 Task: Create a due date automation trigger when advanced on, on the tuesday of the week before a card is due add fields with custom field "Resume" set to a number greater or equal to 1 and greater or equal to 10 at 11:00 AM.
Action: Mouse moved to (806, 255)
Screenshot: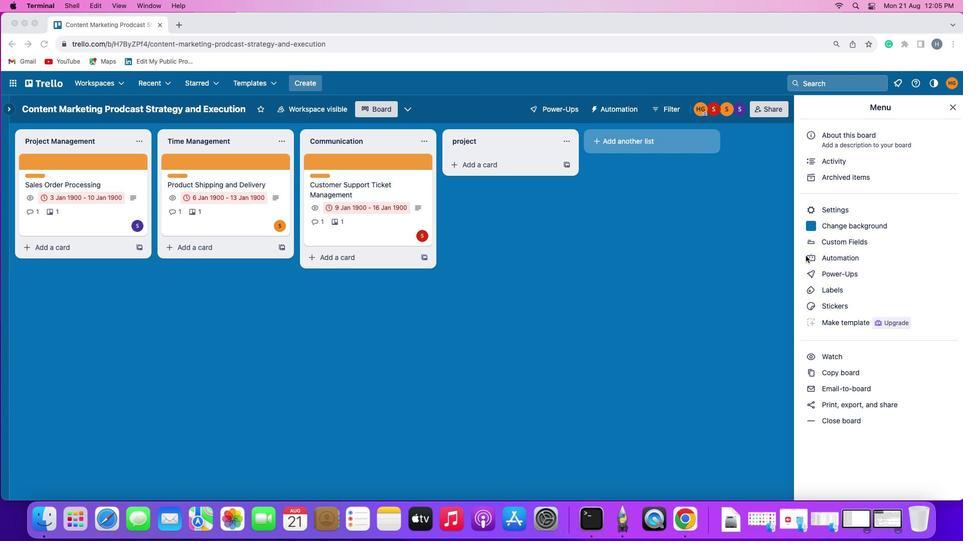 
Action: Mouse pressed left at (806, 255)
Screenshot: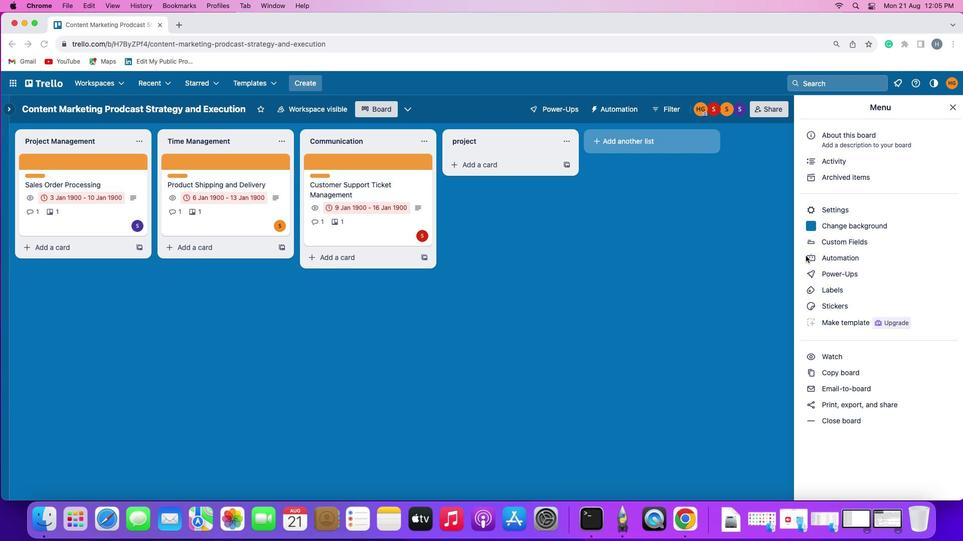 
Action: Mouse pressed left at (806, 255)
Screenshot: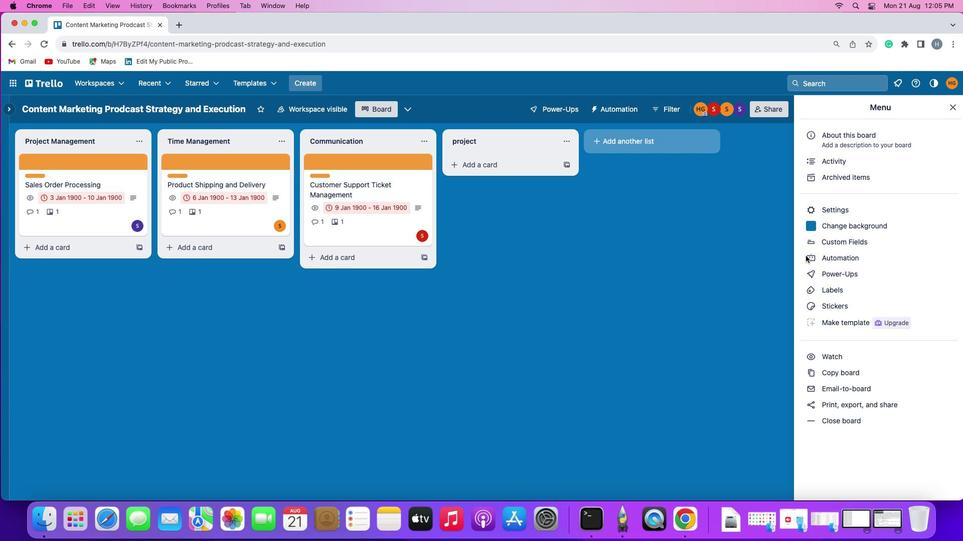 
Action: Mouse moved to (55, 241)
Screenshot: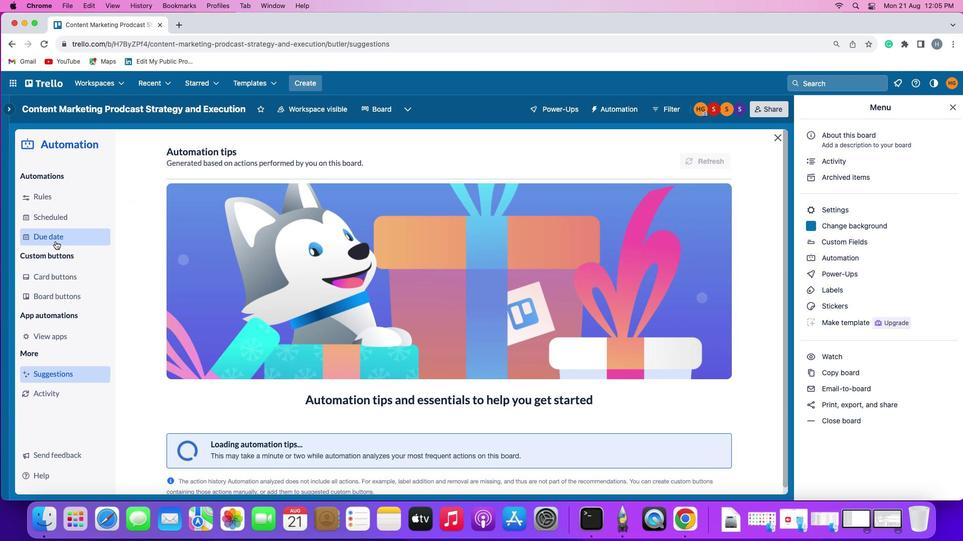 
Action: Mouse pressed left at (55, 241)
Screenshot: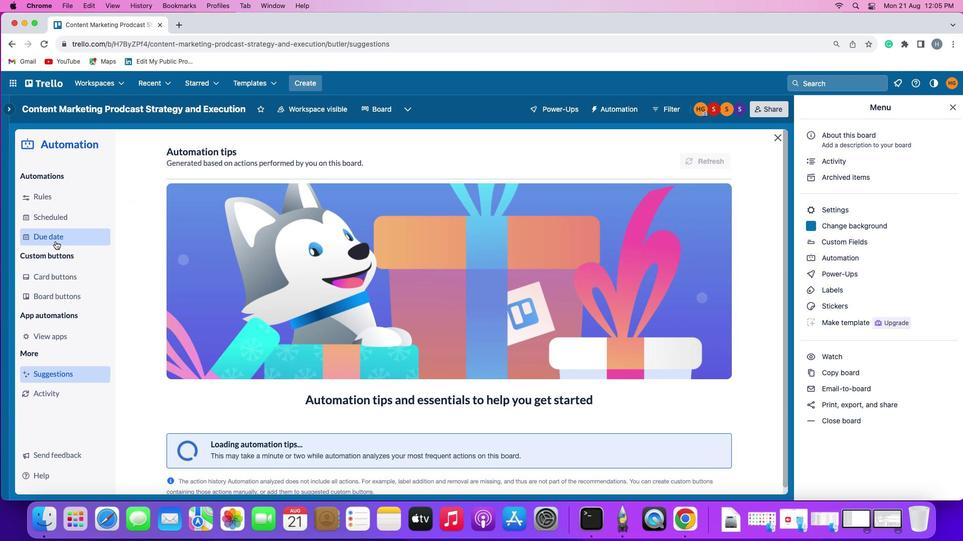 
Action: Mouse moved to (699, 151)
Screenshot: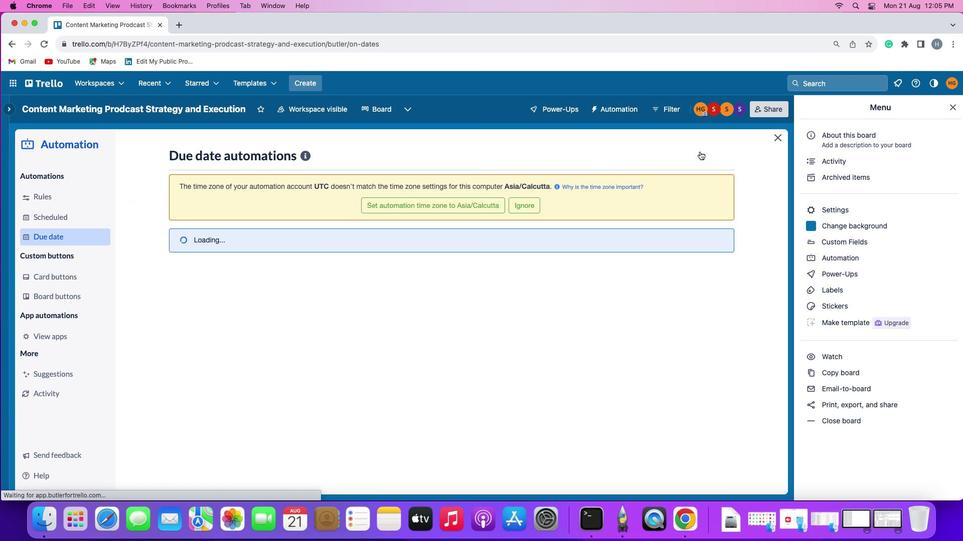
Action: Mouse pressed left at (699, 151)
Screenshot: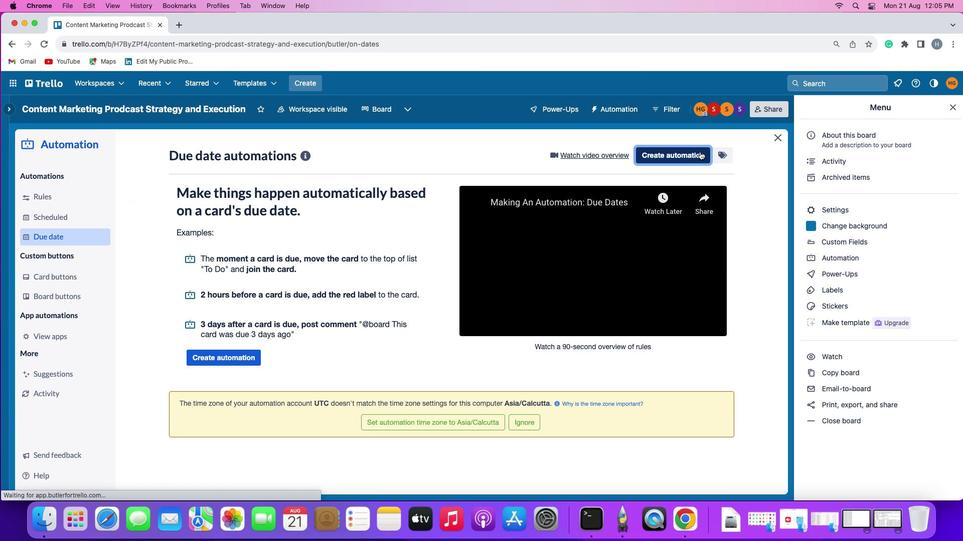 
Action: Mouse moved to (210, 247)
Screenshot: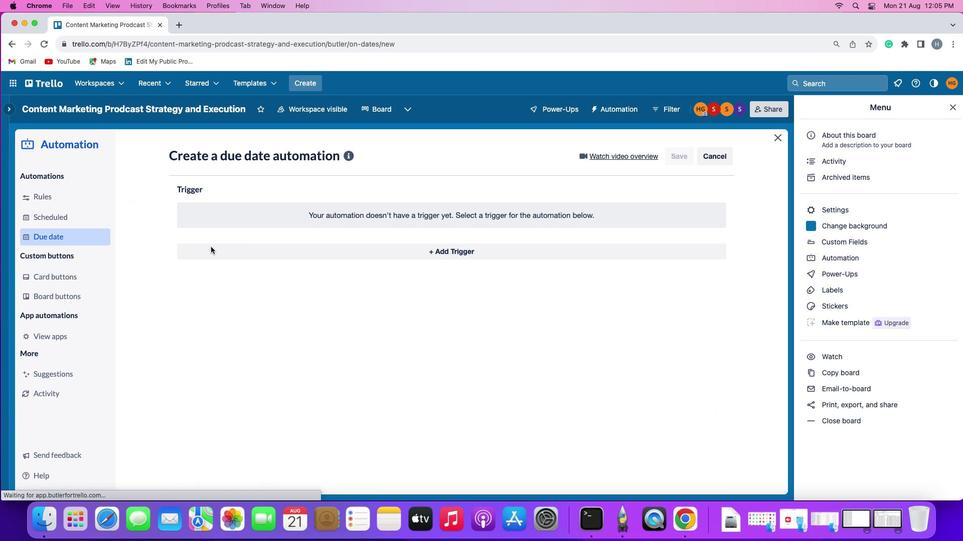 
Action: Mouse pressed left at (210, 247)
Screenshot: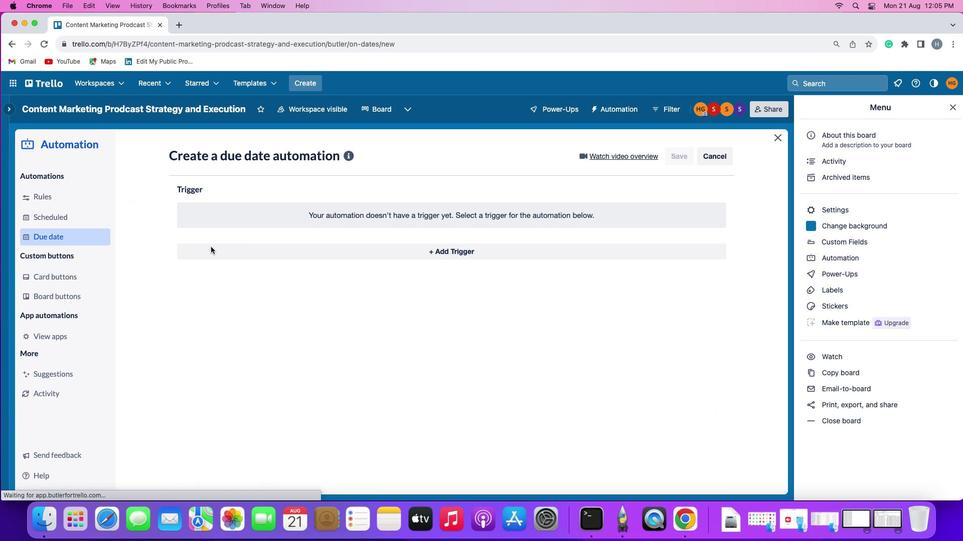 
Action: Mouse moved to (225, 429)
Screenshot: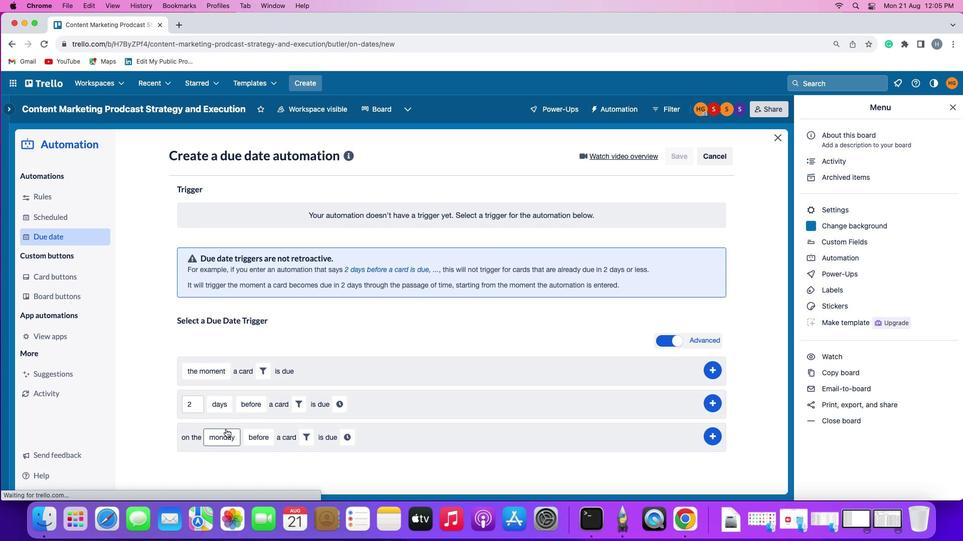 
Action: Mouse pressed left at (225, 429)
Screenshot: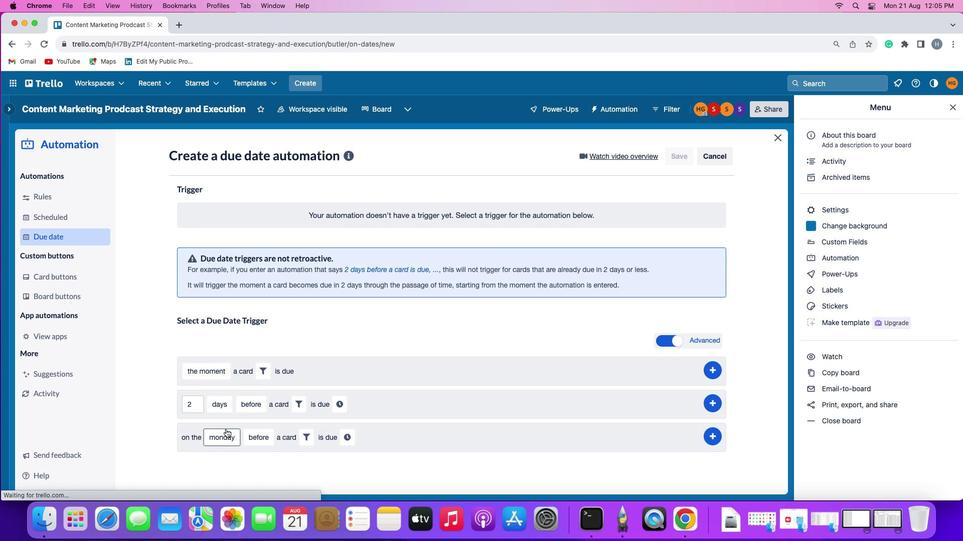 
Action: Mouse moved to (228, 322)
Screenshot: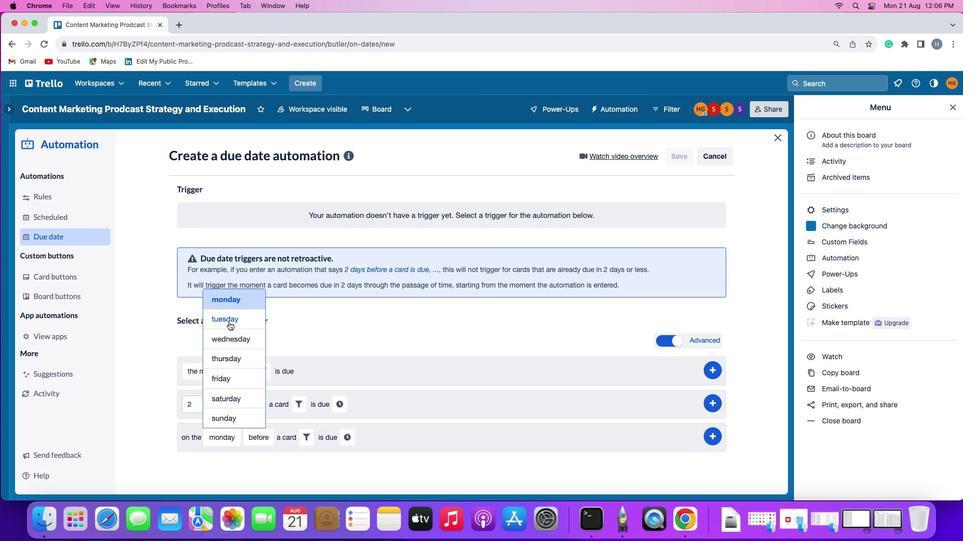 
Action: Mouse pressed left at (228, 322)
Screenshot: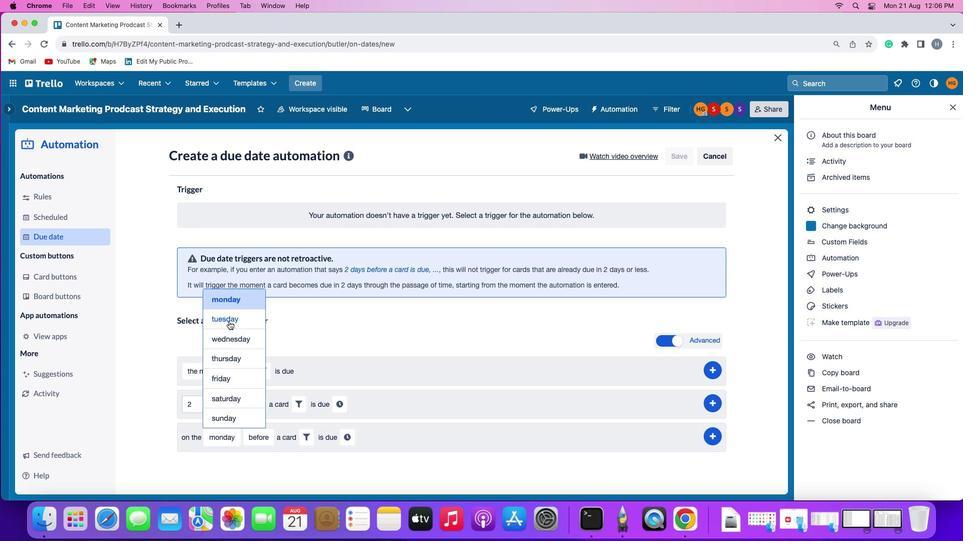 
Action: Mouse moved to (269, 442)
Screenshot: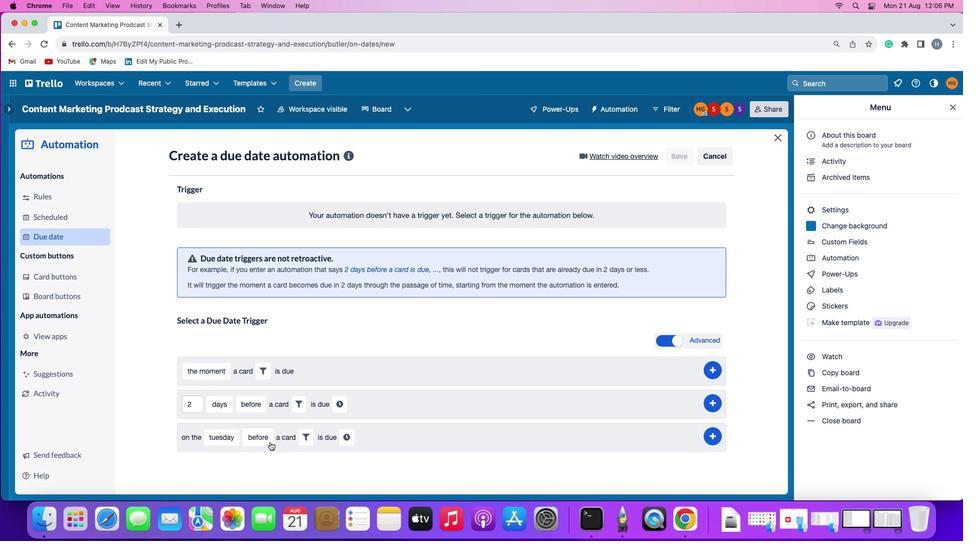 
Action: Mouse pressed left at (269, 442)
Screenshot: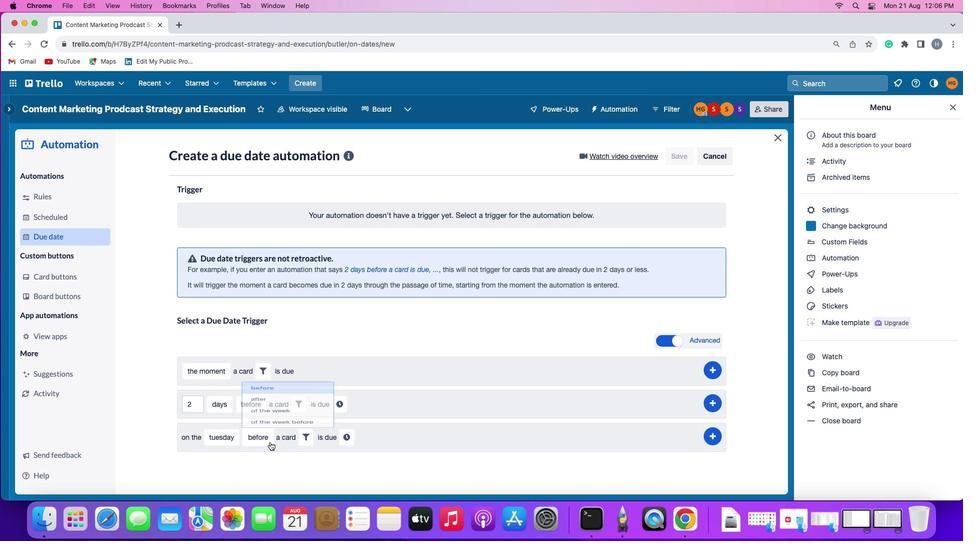 
Action: Mouse moved to (279, 415)
Screenshot: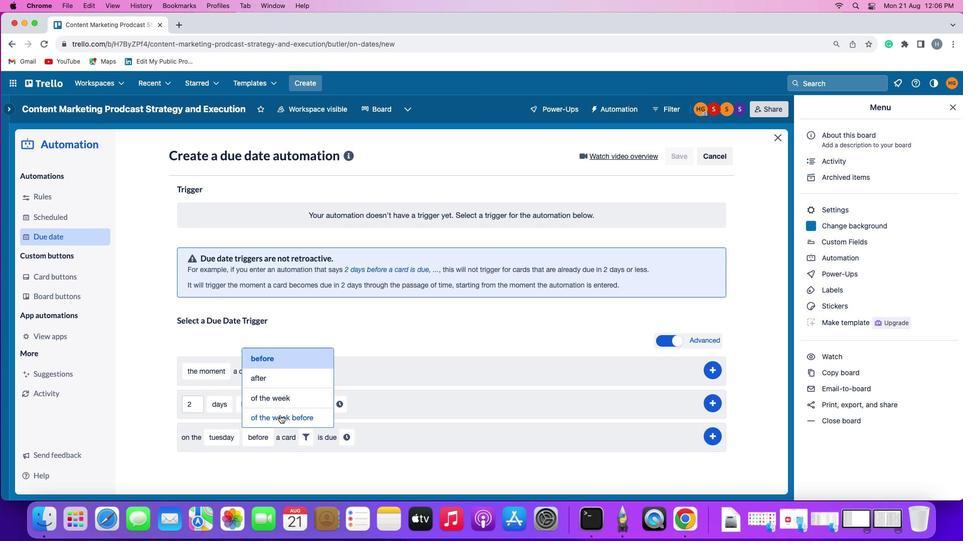 
Action: Mouse pressed left at (279, 415)
Screenshot: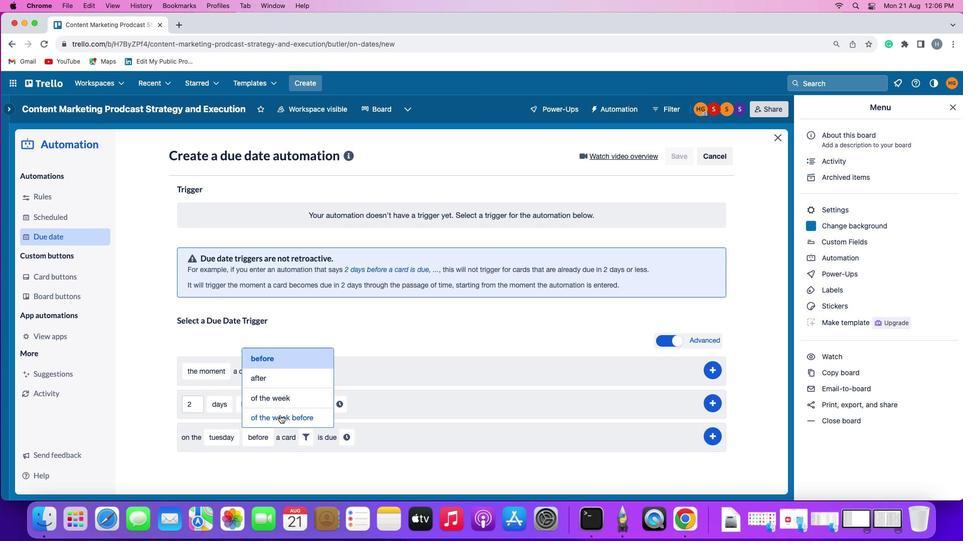 
Action: Mouse moved to (341, 439)
Screenshot: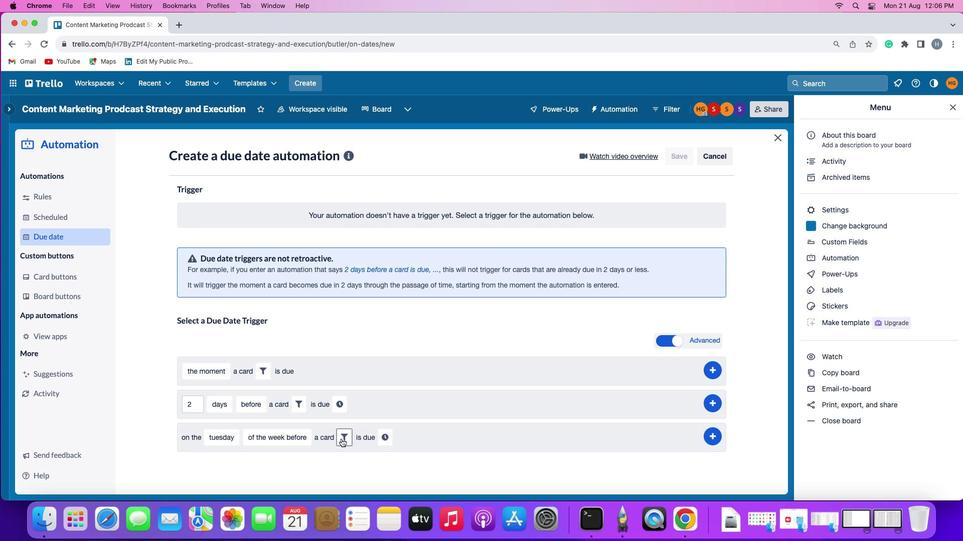 
Action: Mouse pressed left at (341, 439)
Screenshot: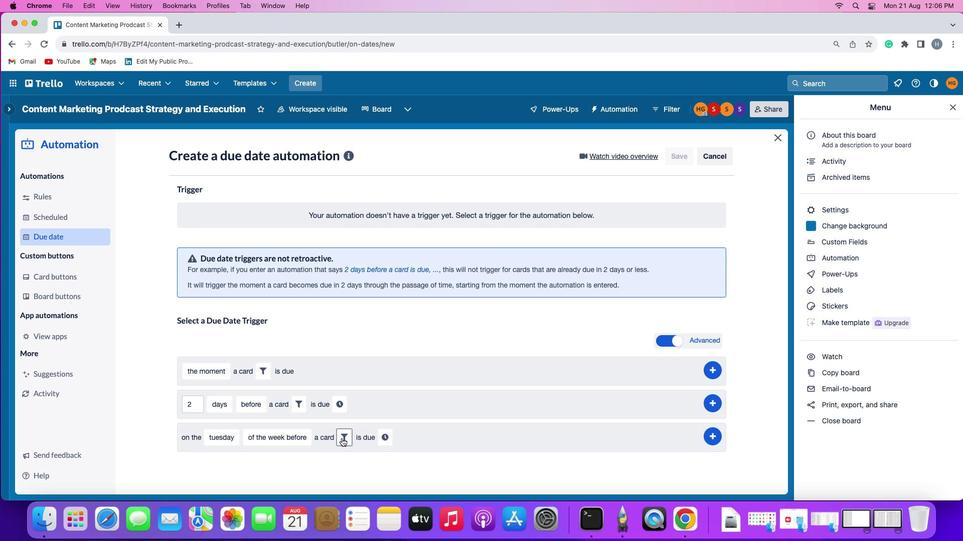 
Action: Mouse moved to (515, 467)
Screenshot: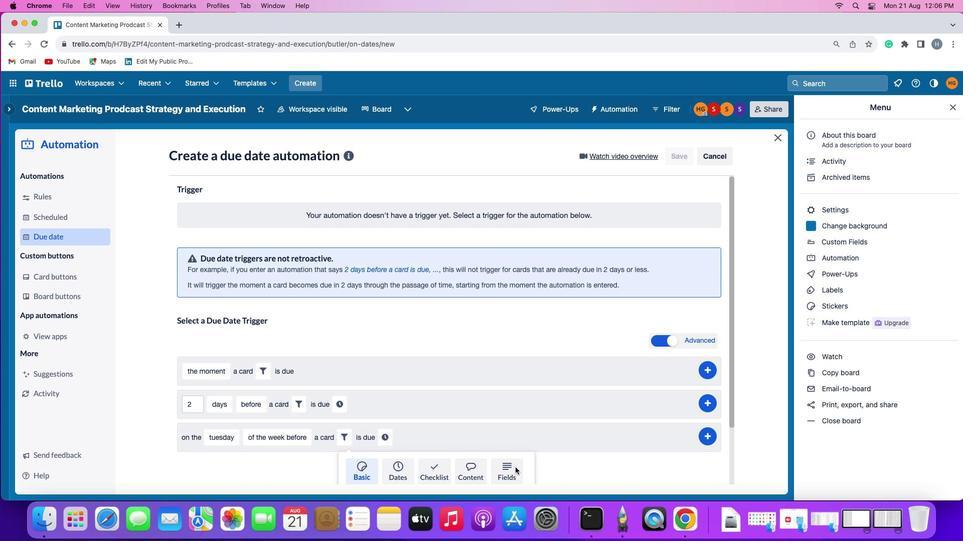 
Action: Mouse pressed left at (515, 467)
Screenshot: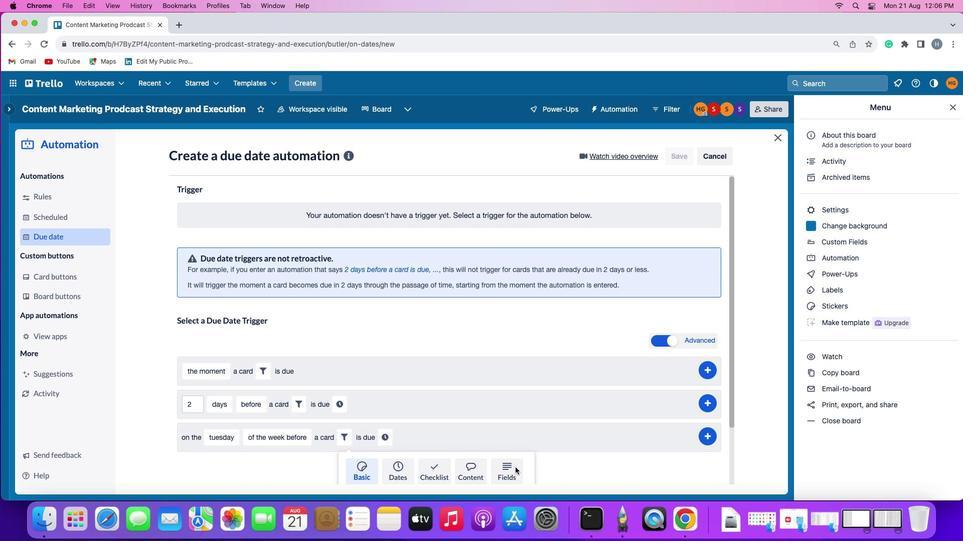 
Action: Mouse moved to (296, 447)
Screenshot: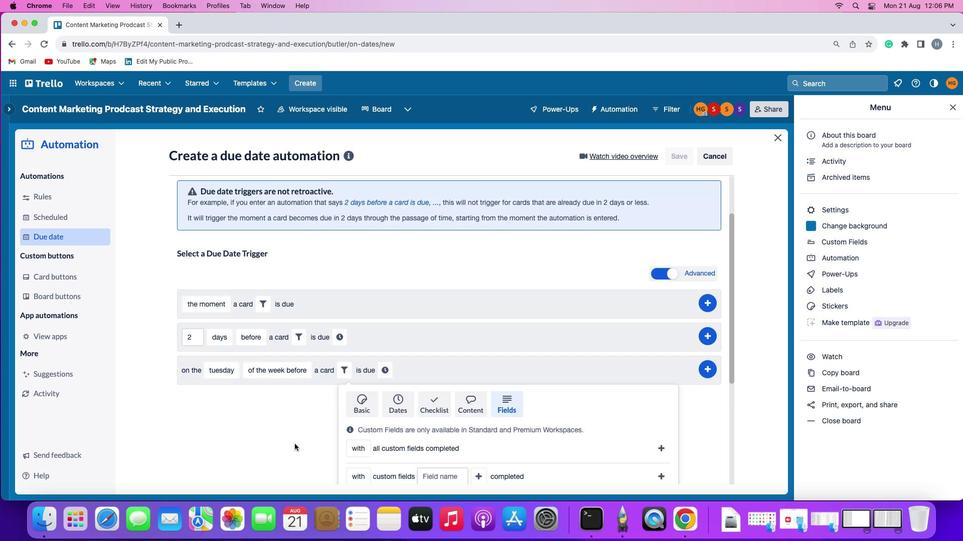 
Action: Mouse scrolled (296, 447) with delta (0, 0)
Screenshot: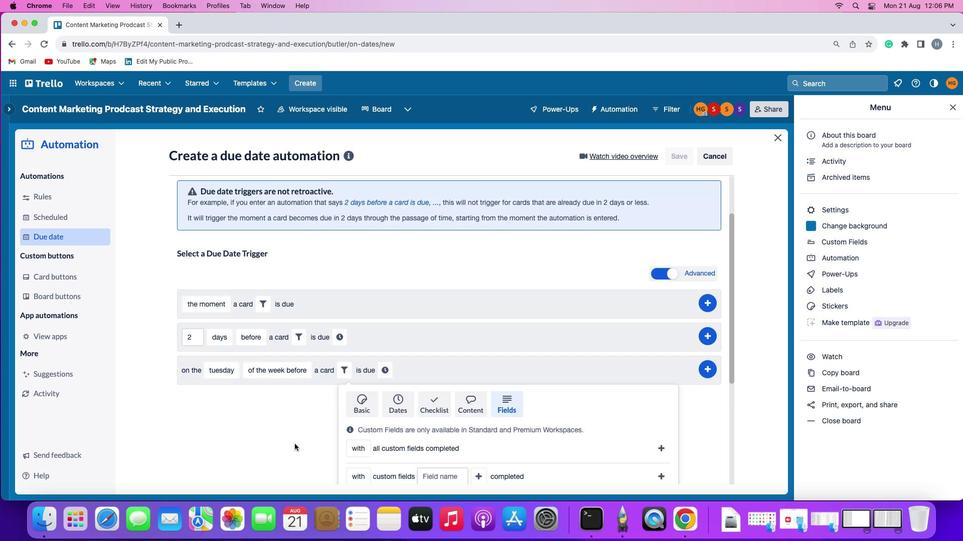 
Action: Mouse moved to (296, 447)
Screenshot: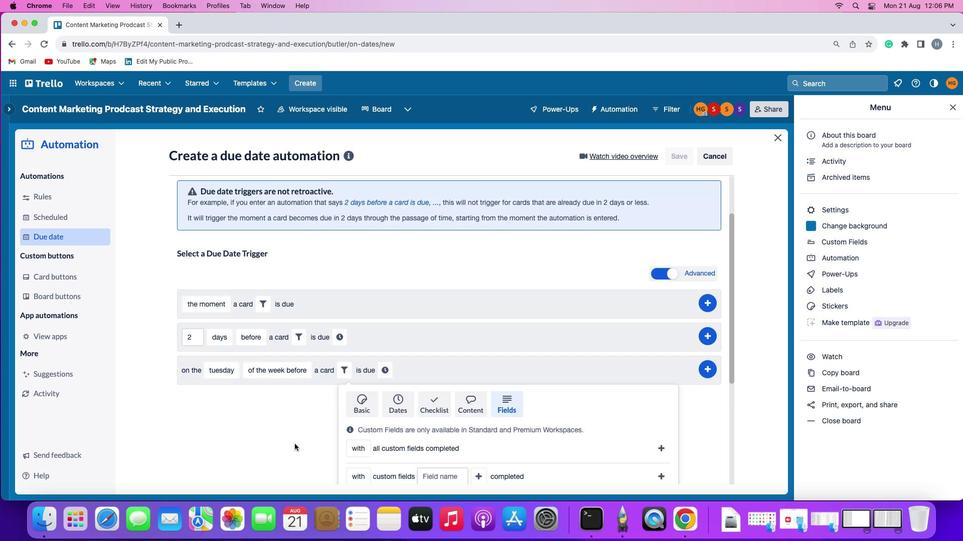 
Action: Mouse scrolled (296, 447) with delta (0, 0)
Screenshot: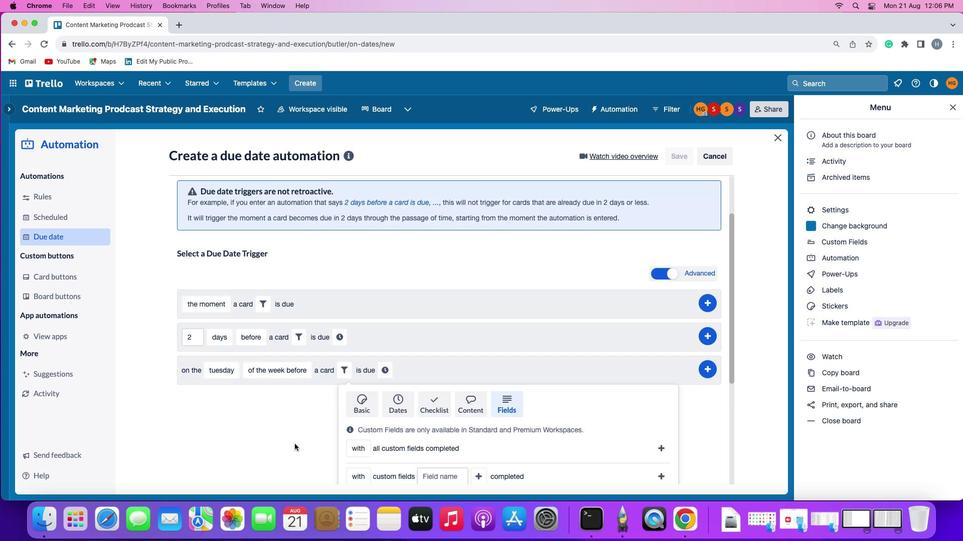 
Action: Mouse moved to (295, 446)
Screenshot: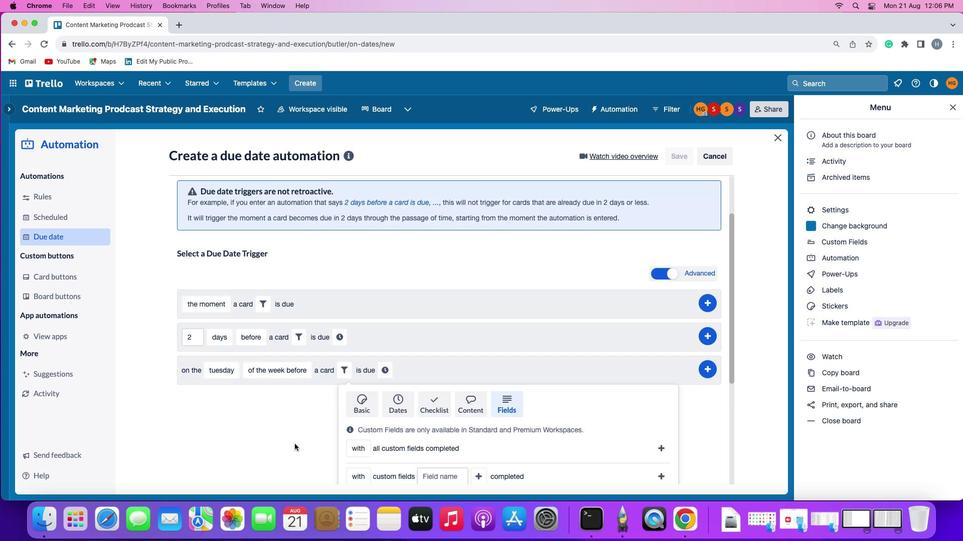 
Action: Mouse scrolled (295, 446) with delta (0, -2)
Screenshot: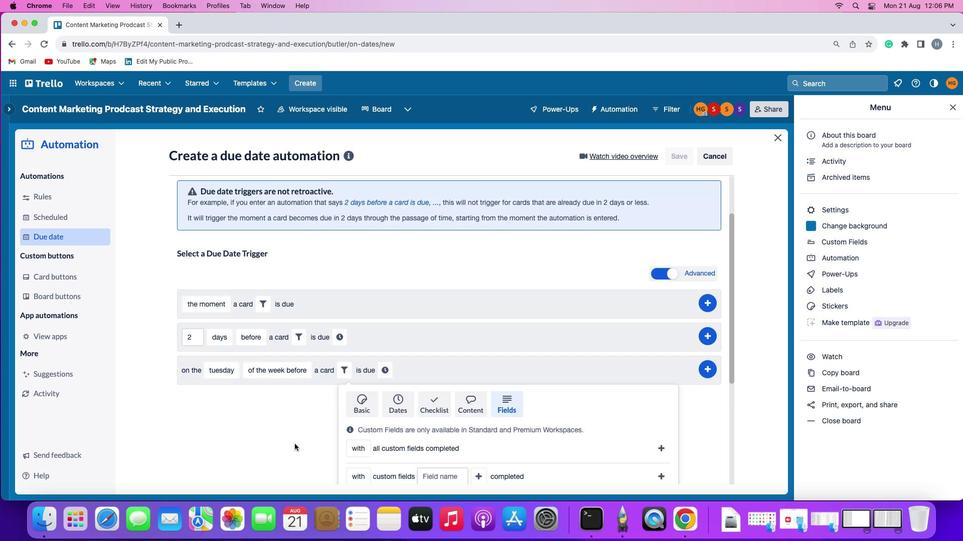 
Action: Mouse moved to (295, 446)
Screenshot: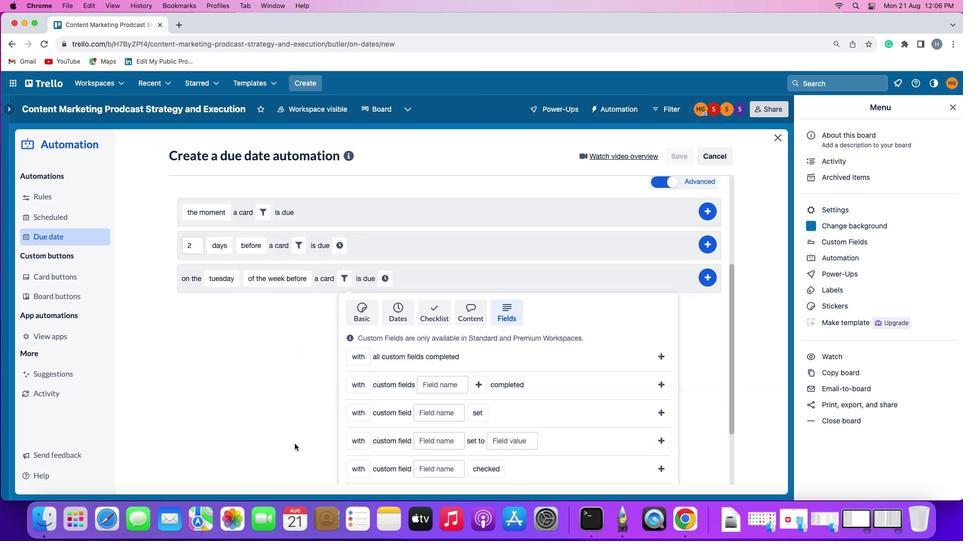 
Action: Mouse scrolled (295, 446) with delta (0, -2)
Screenshot: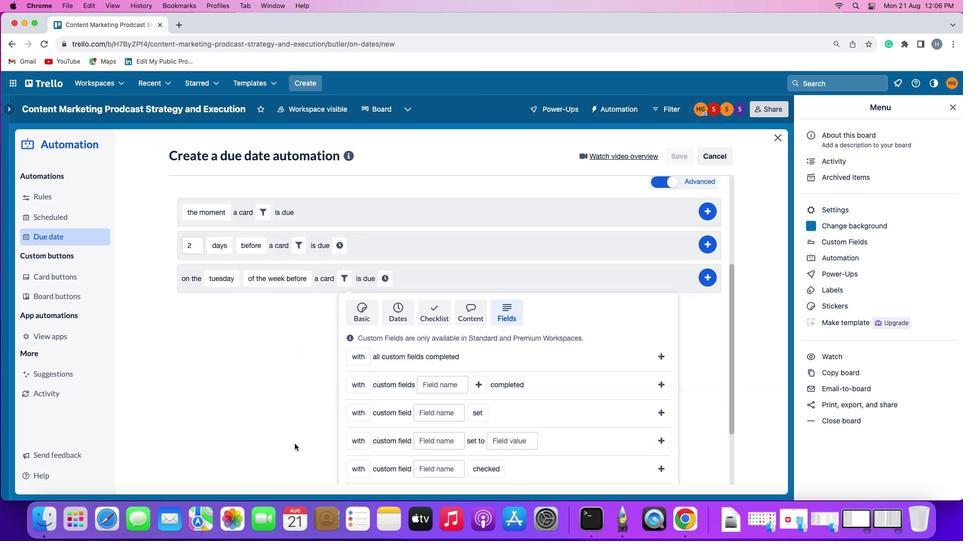 
Action: Mouse moved to (294, 445)
Screenshot: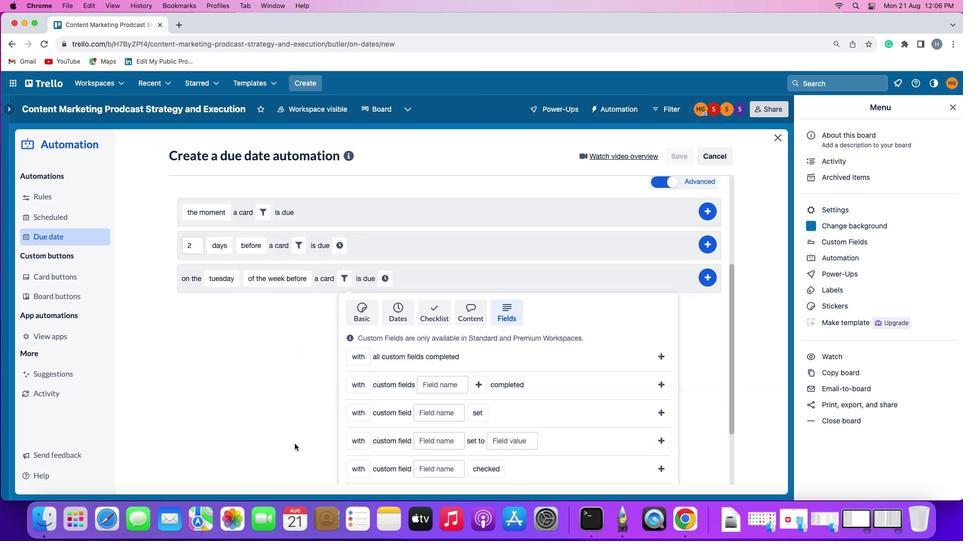 
Action: Mouse scrolled (294, 445) with delta (0, -3)
Screenshot: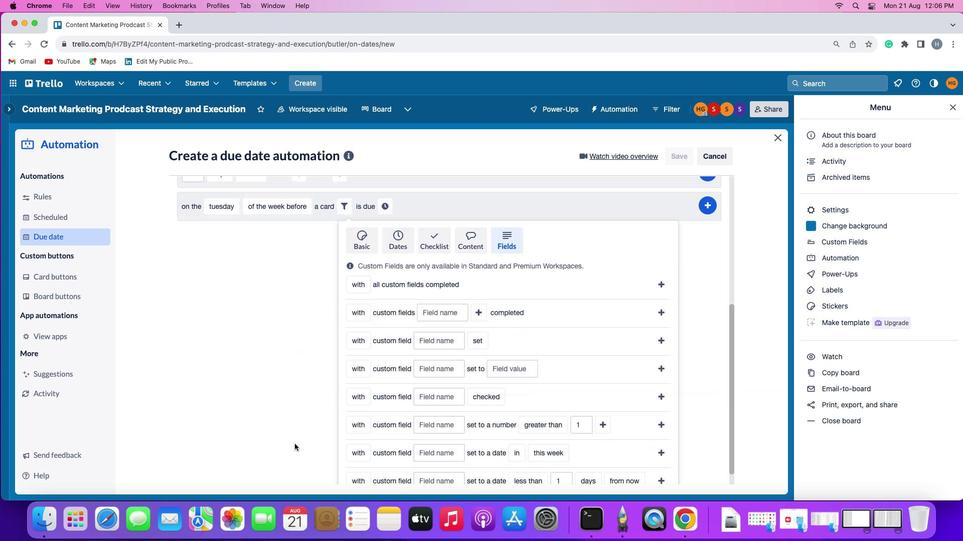 
Action: Mouse moved to (293, 443)
Screenshot: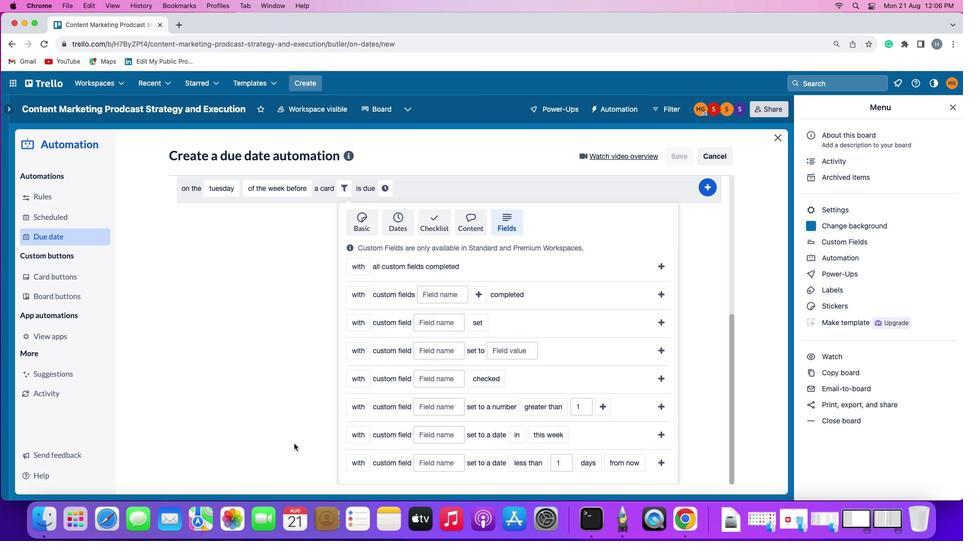 
Action: Mouse scrolled (293, 443) with delta (0, 0)
Screenshot: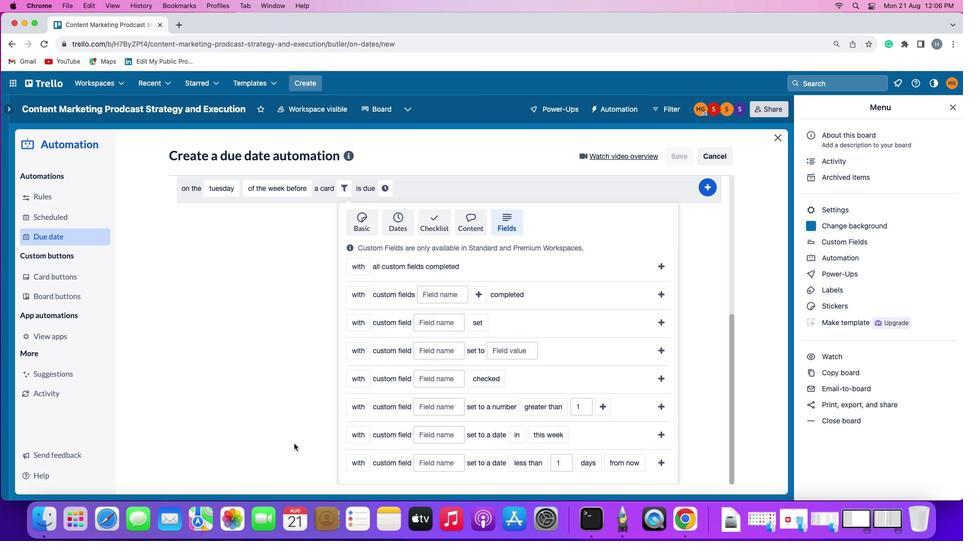
Action: Mouse moved to (293, 443)
Screenshot: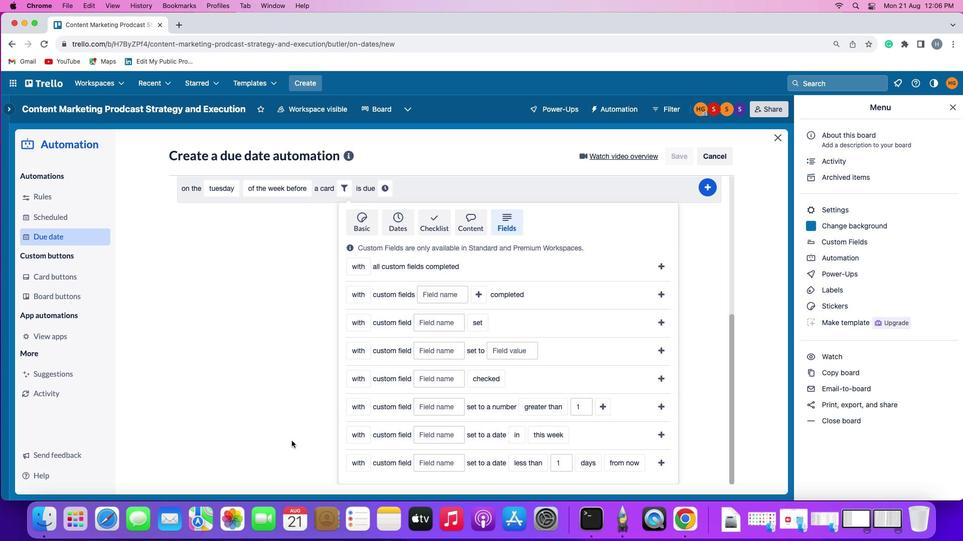 
Action: Mouse scrolled (293, 443) with delta (0, 0)
Screenshot: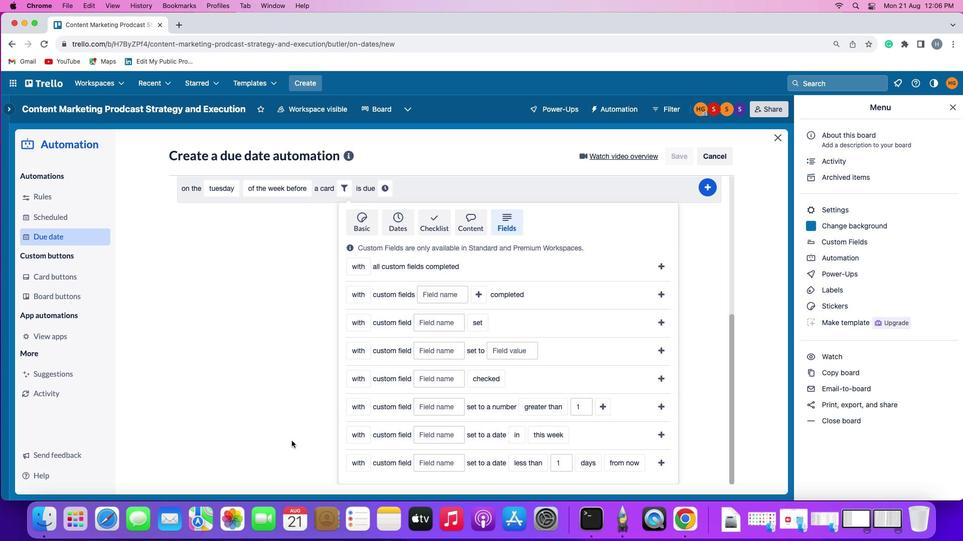 
Action: Mouse scrolled (293, 443) with delta (0, -1)
Screenshot: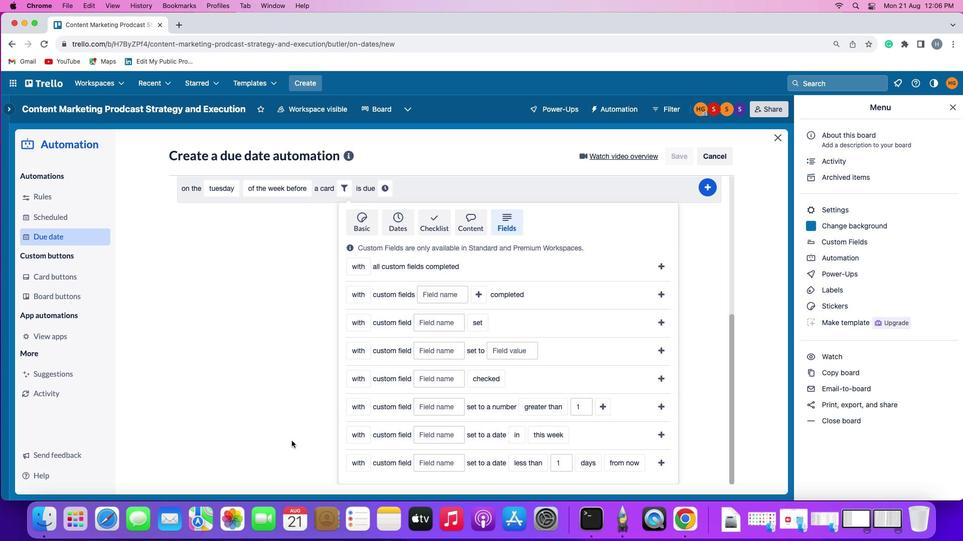 
Action: Mouse scrolled (293, 443) with delta (0, -2)
Screenshot: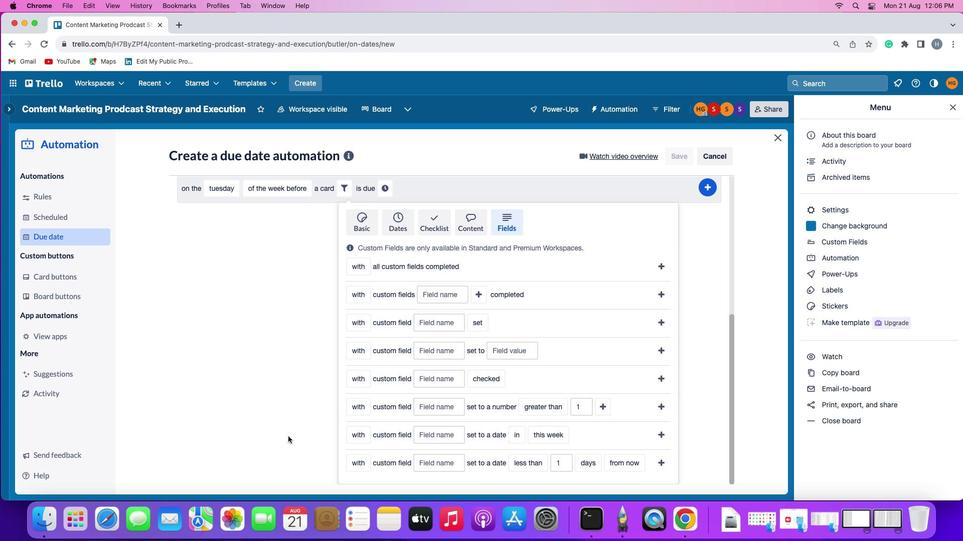 
Action: Mouse scrolled (293, 443) with delta (0, -3)
Screenshot: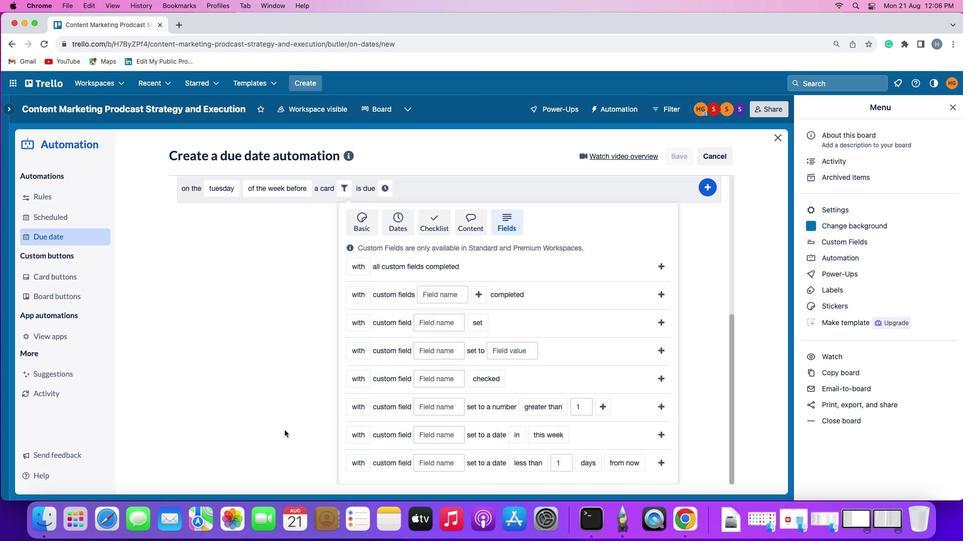 
Action: Mouse moved to (435, 403)
Screenshot: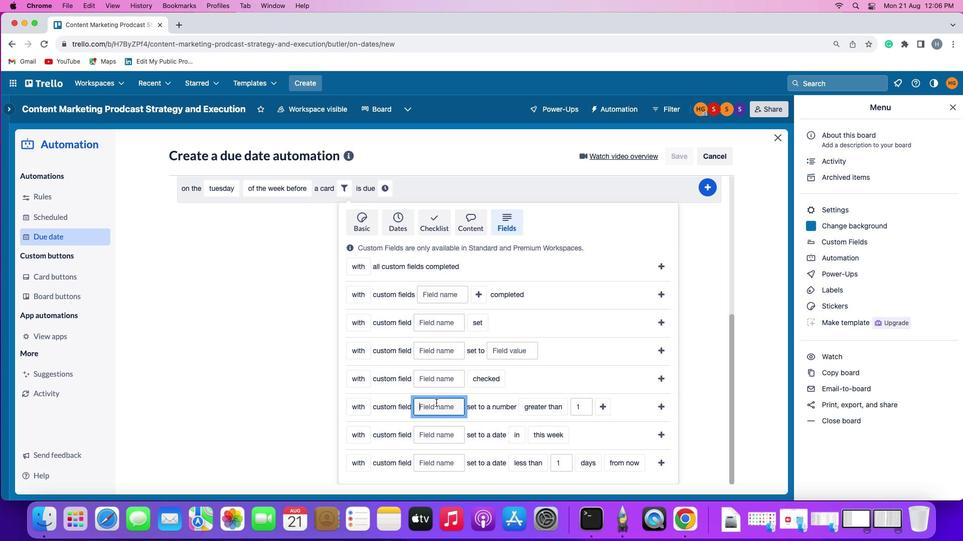 
Action: Mouse pressed left at (435, 403)
Screenshot: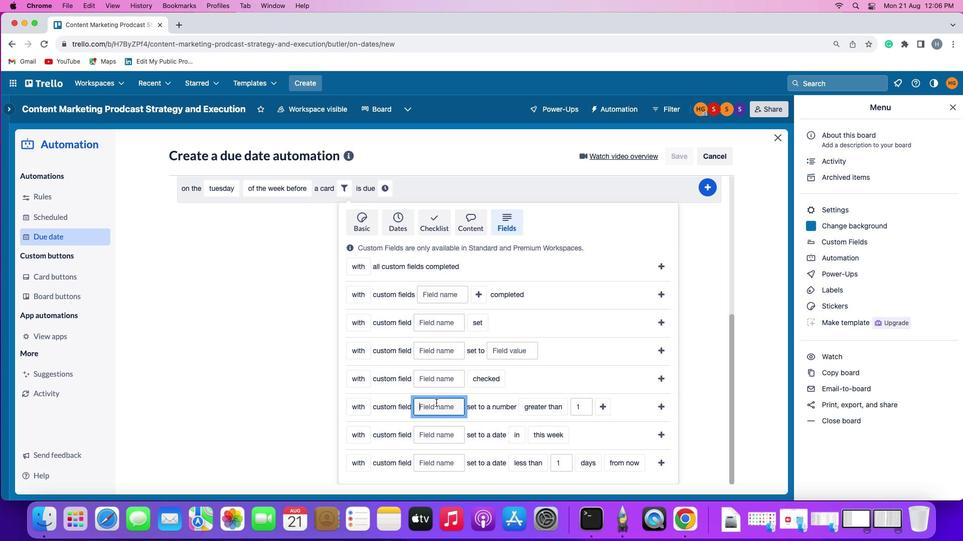 
Action: Mouse moved to (436, 402)
Screenshot: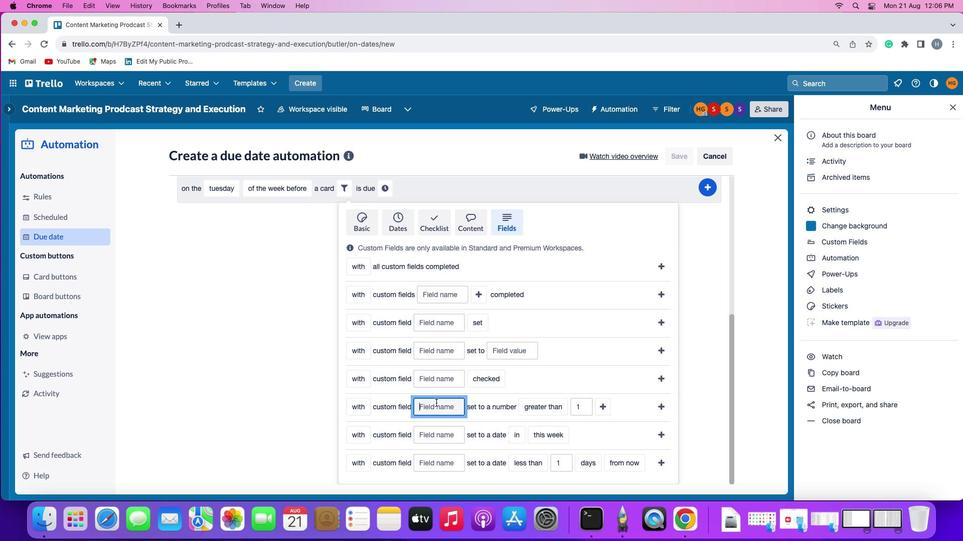 
Action: Key pressed Key.shift'R''e''s''u''m''e'
Screenshot: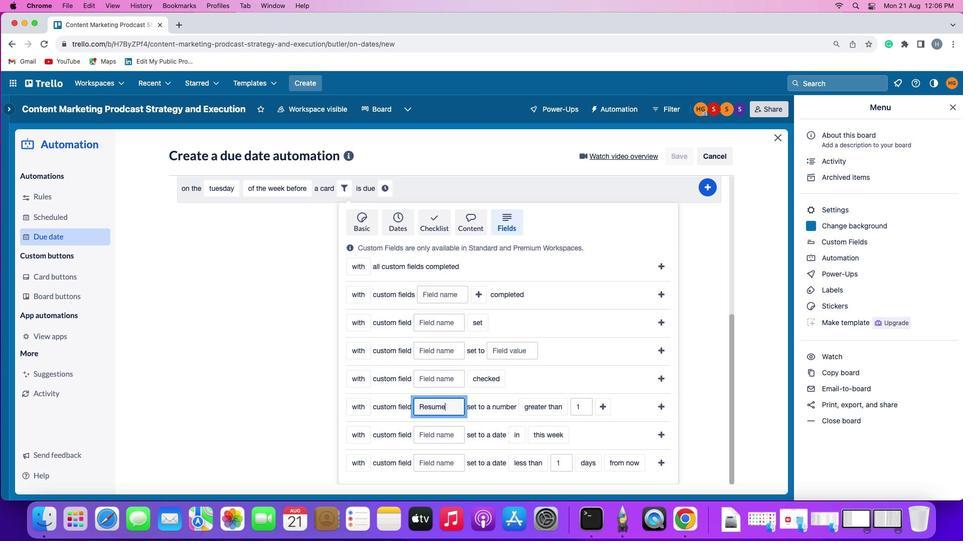 
Action: Mouse moved to (535, 404)
Screenshot: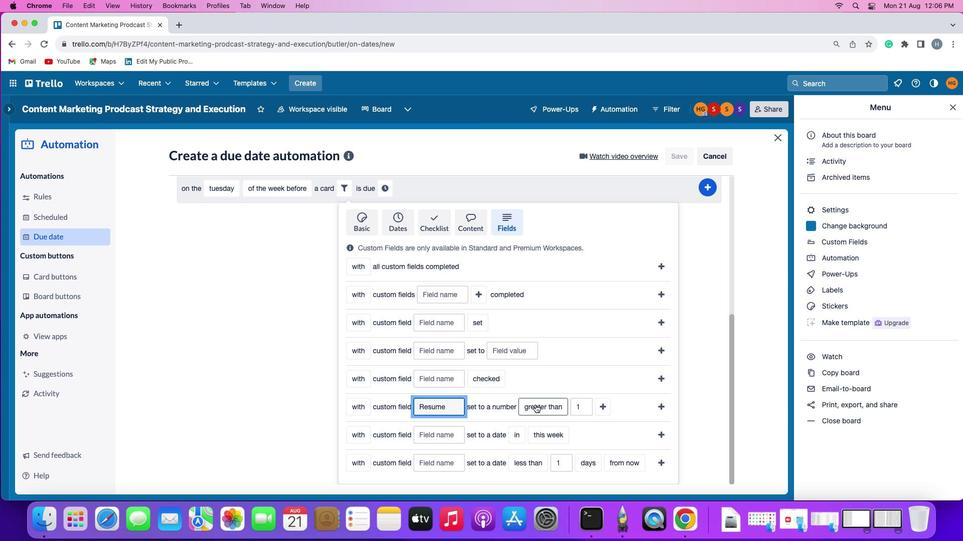 
Action: Mouse pressed left at (535, 404)
Screenshot: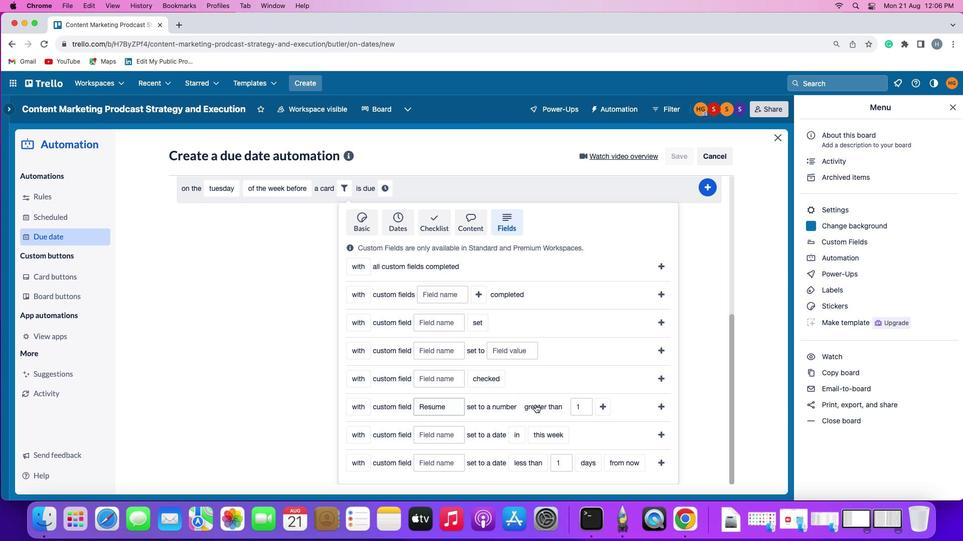 
Action: Mouse moved to (544, 350)
Screenshot: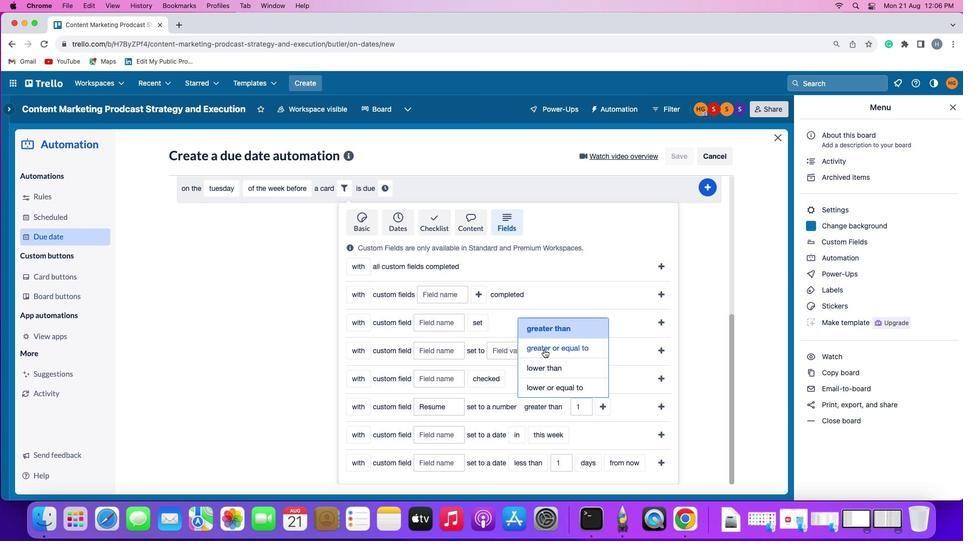 
Action: Mouse pressed left at (544, 350)
Screenshot: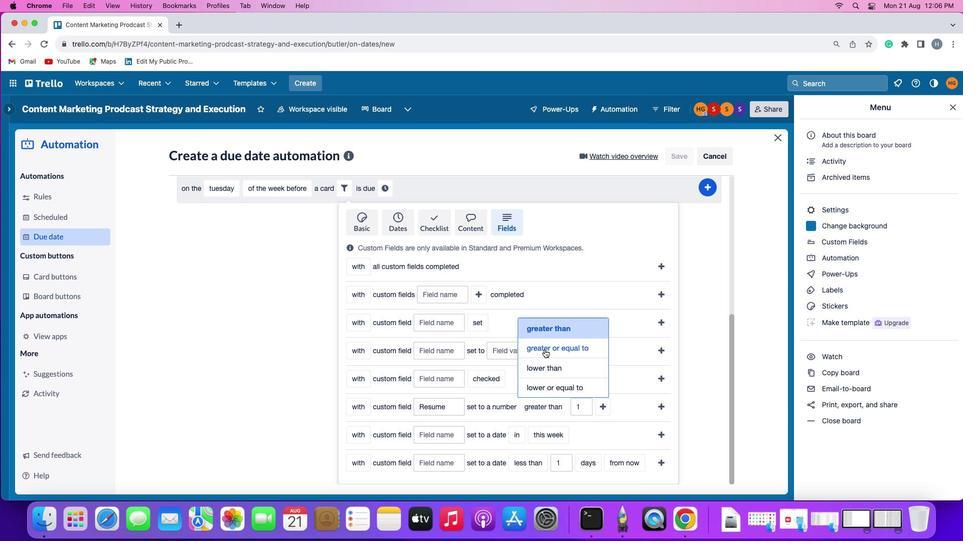 
Action: Mouse moved to (627, 404)
Screenshot: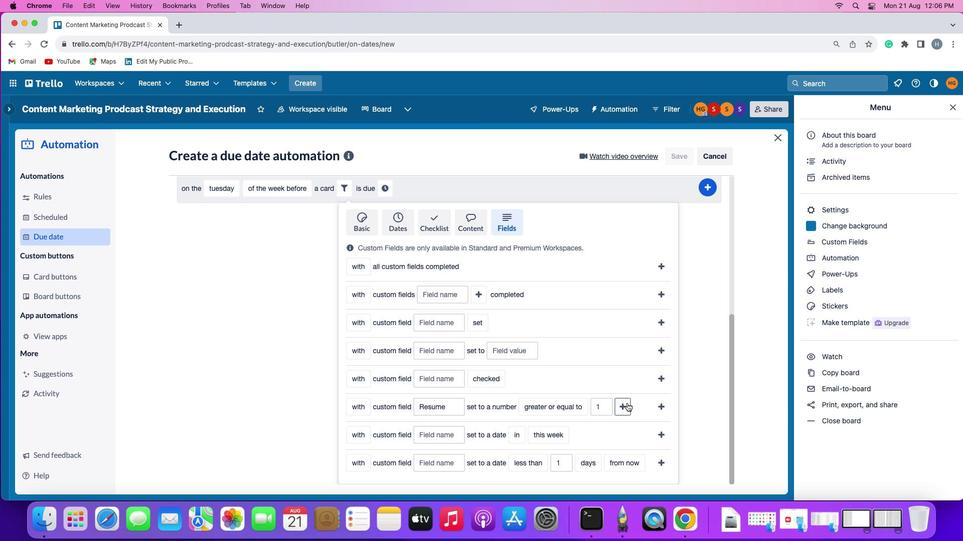 
Action: Mouse pressed left at (627, 404)
Screenshot: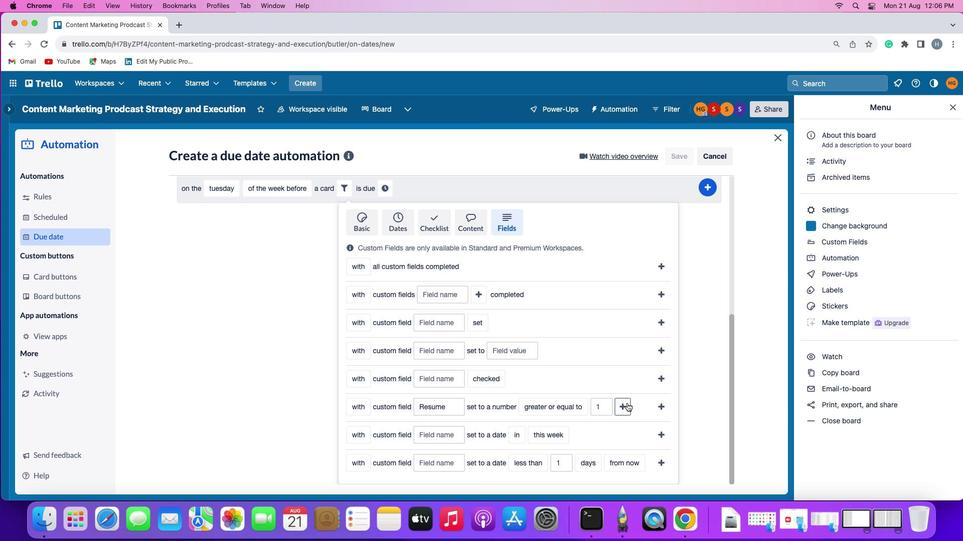 
Action: Mouse moved to (390, 426)
Screenshot: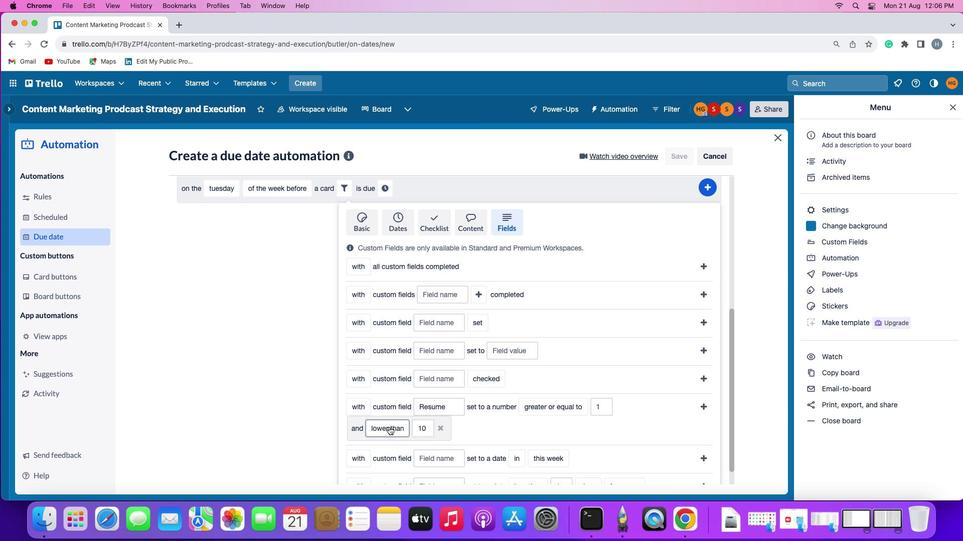 
Action: Mouse pressed left at (390, 426)
Screenshot: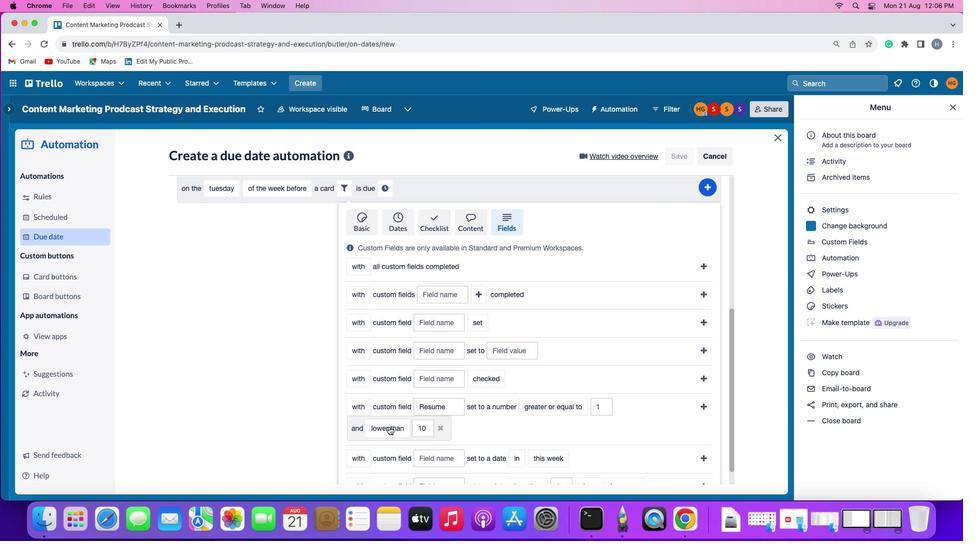 
Action: Mouse moved to (393, 408)
Screenshot: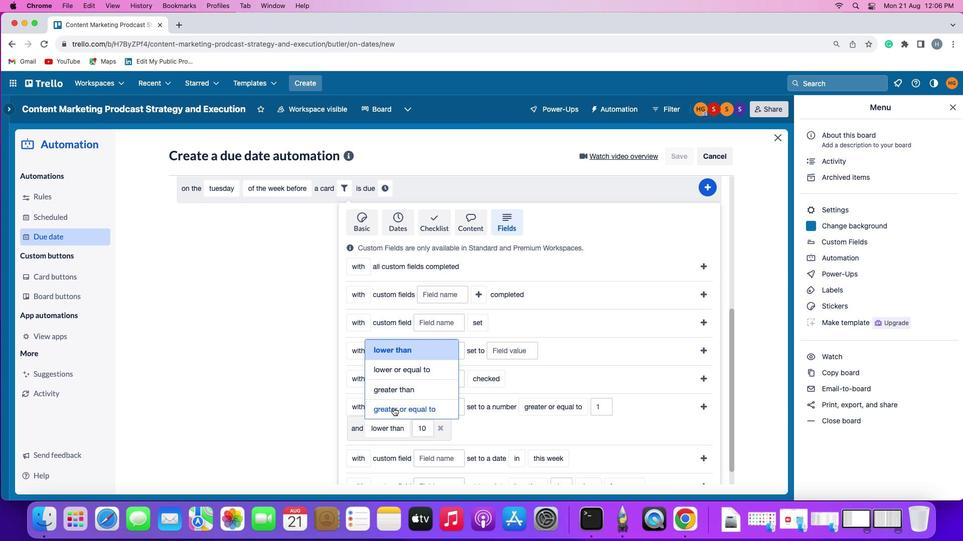 
Action: Mouse pressed left at (393, 408)
Screenshot: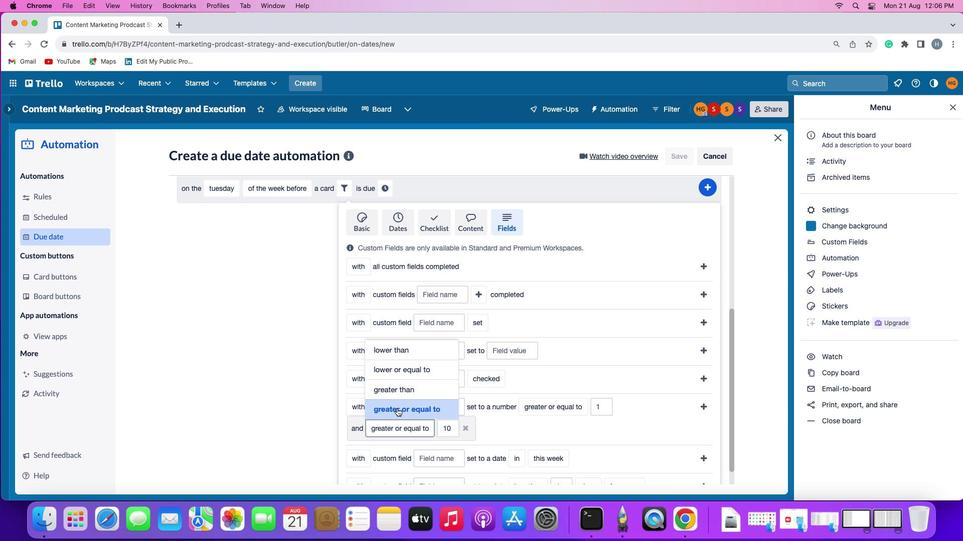 
Action: Mouse moved to (699, 405)
Screenshot: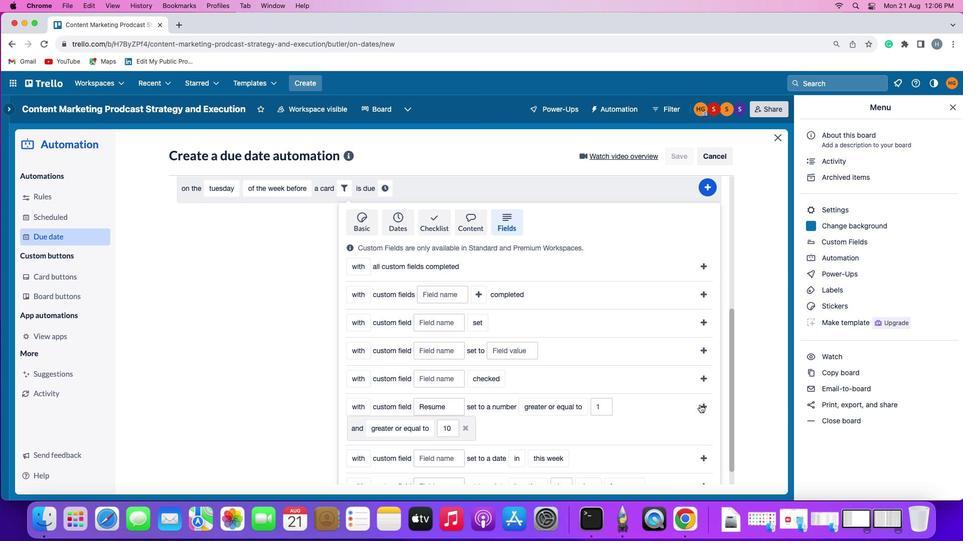 
Action: Mouse pressed left at (699, 405)
Screenshot: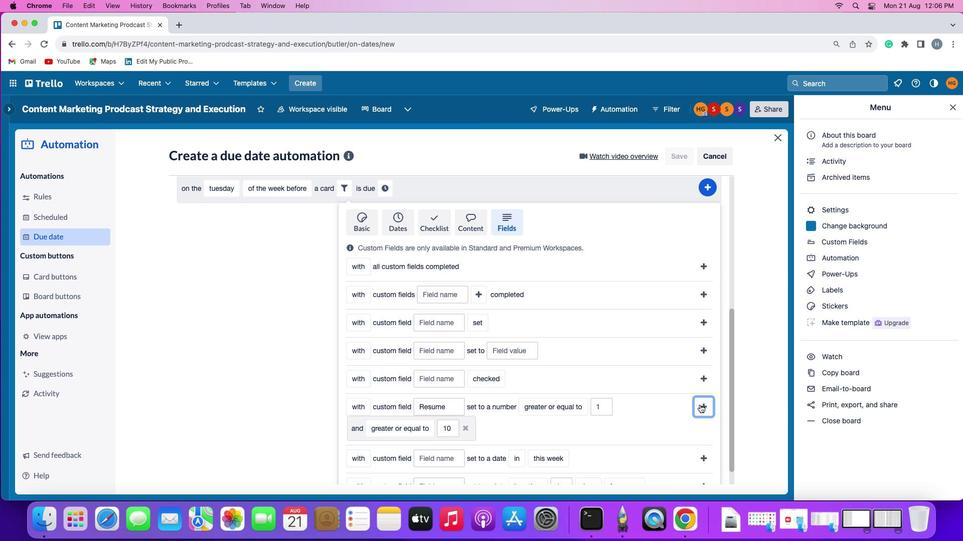 
Action: Mouse moved to (185, 455)
Screenshot: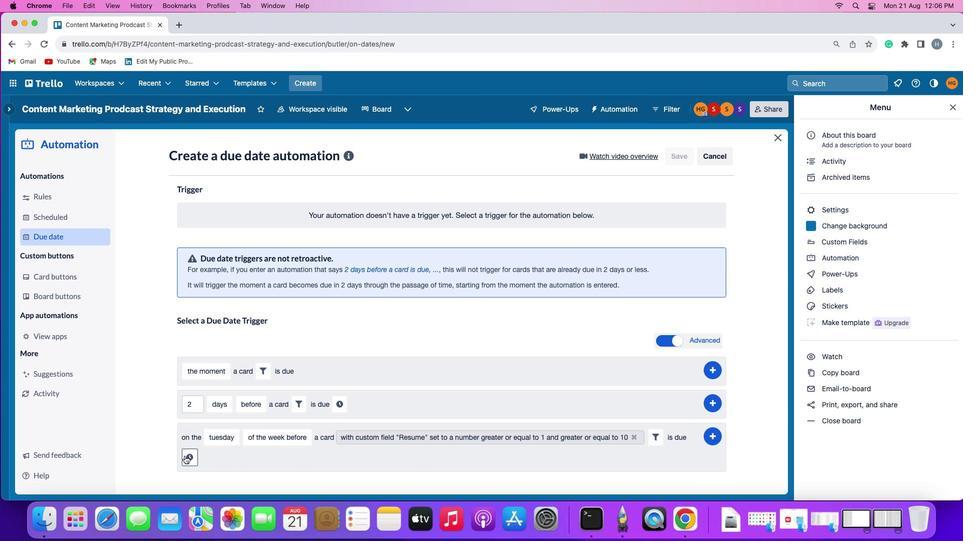 
Action: Mouse pressed left at (185, 455)
Screenshot: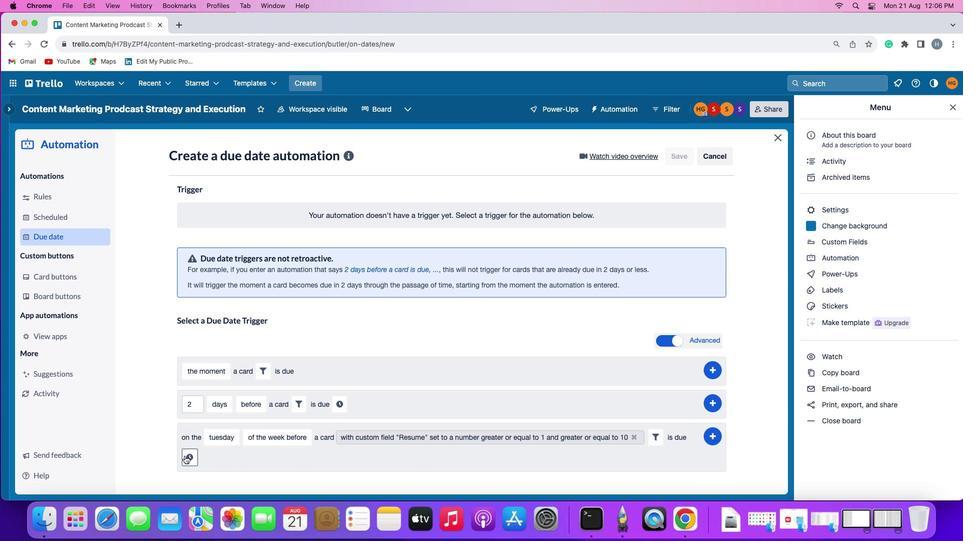 
Action: Mouse moved to (216, 460)
Screenshot: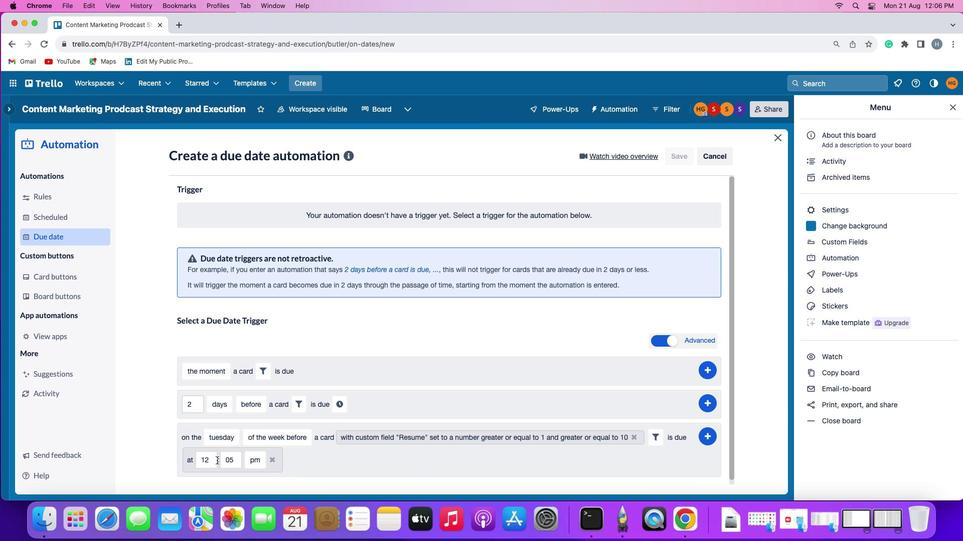 
Action: Mouse pressed left at (216, 460)
Screenshot: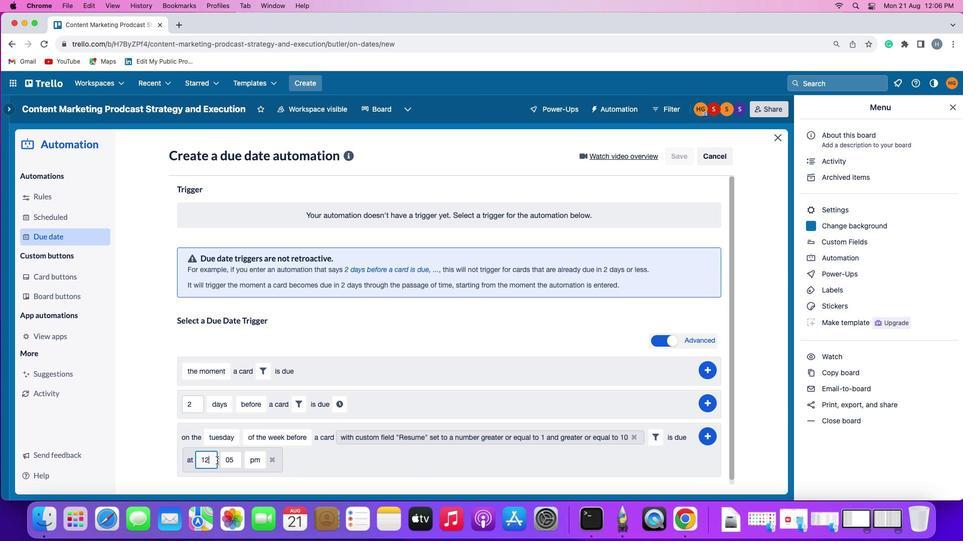 
Action: Key pressed Key.backspace'1'
Screenshot: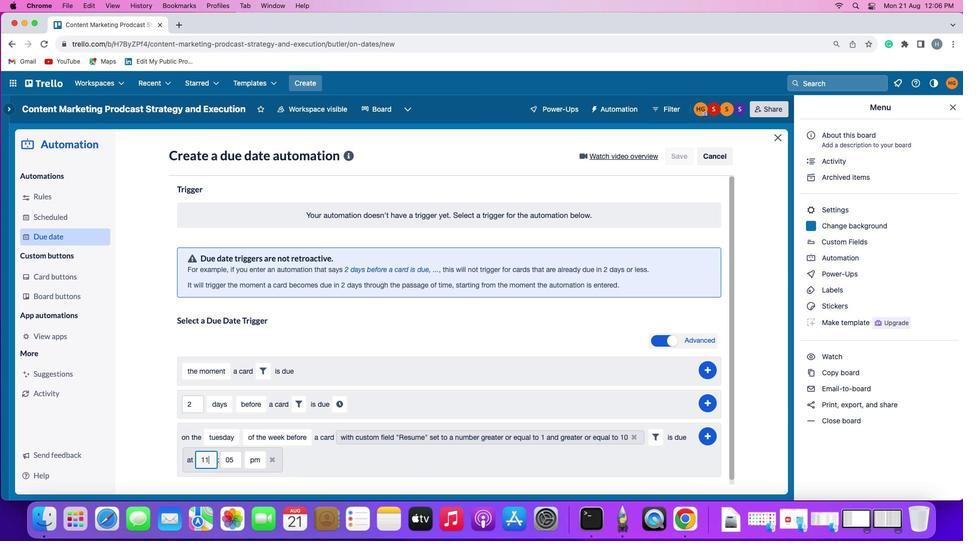 
Action: Mouse moved to (231, 458)
Screenshot: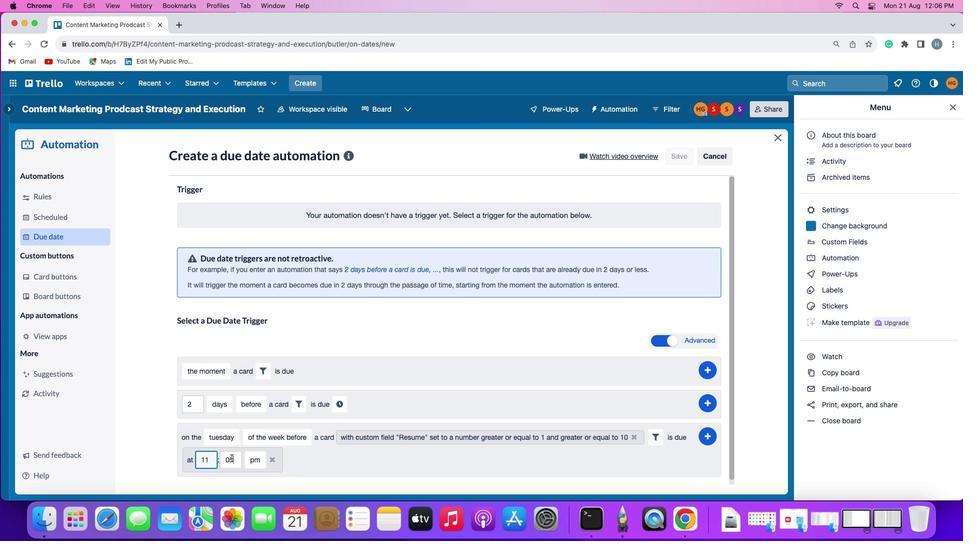 
Action: Mouse pressed left at (231, 458)
Screenshot: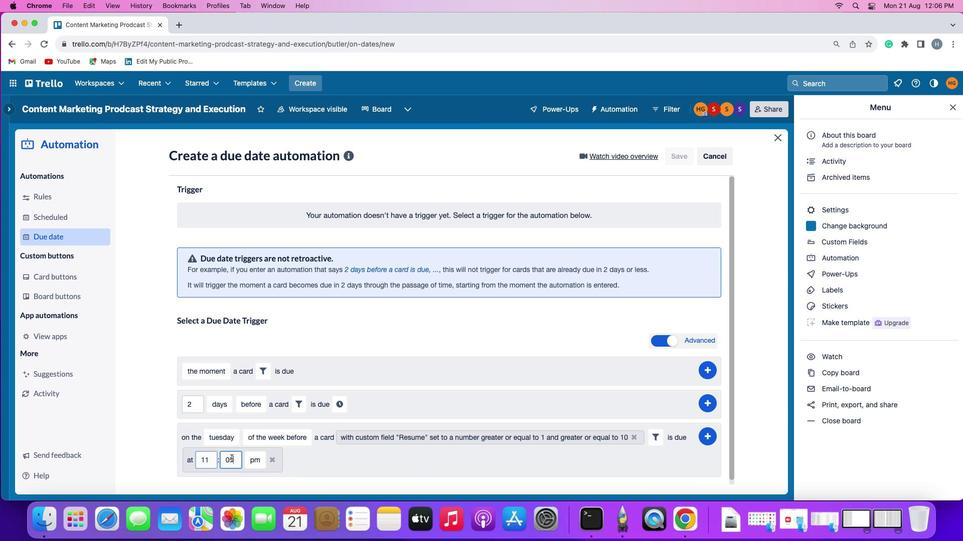 
Action: Mouse moved to (235, 458)
Screenshot: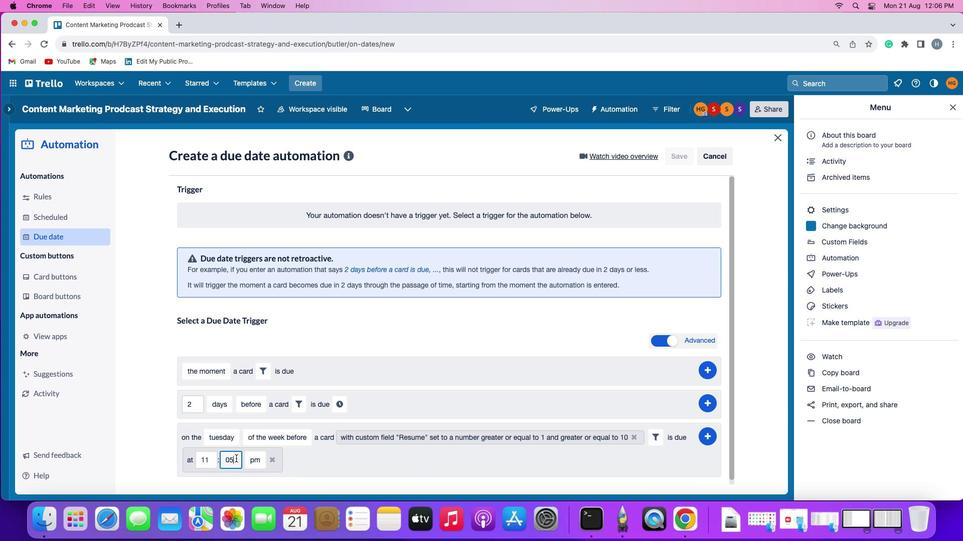 
Action: Key pressed Key.backspace'0'
Screenshot: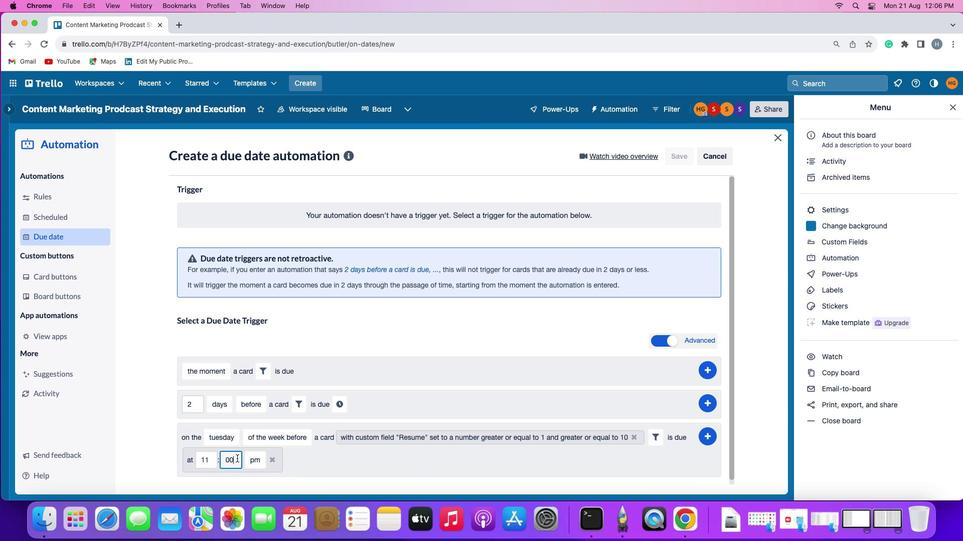 
Action: Mouse moved to (249, 458)
Screenshot: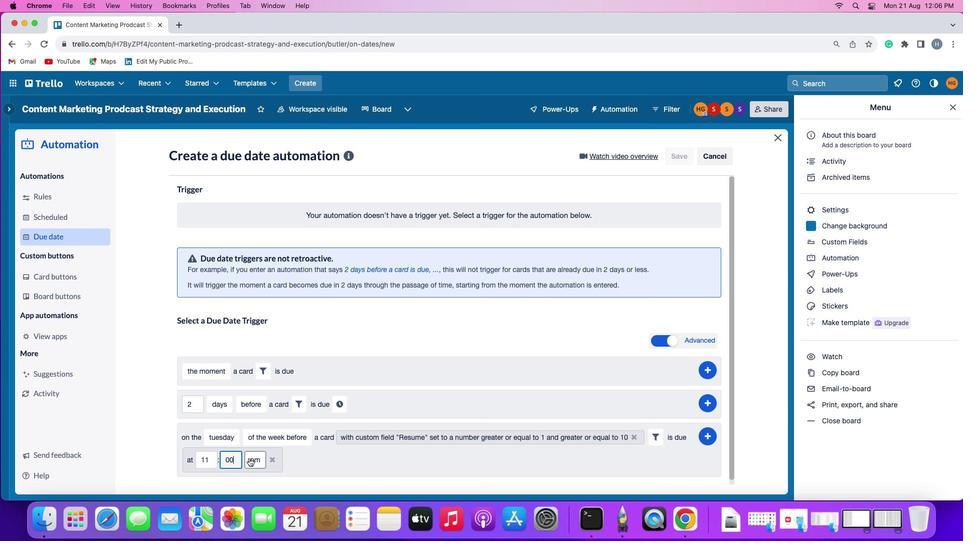 
Action: Mouse pressed left at (249, 458)
Screenshot: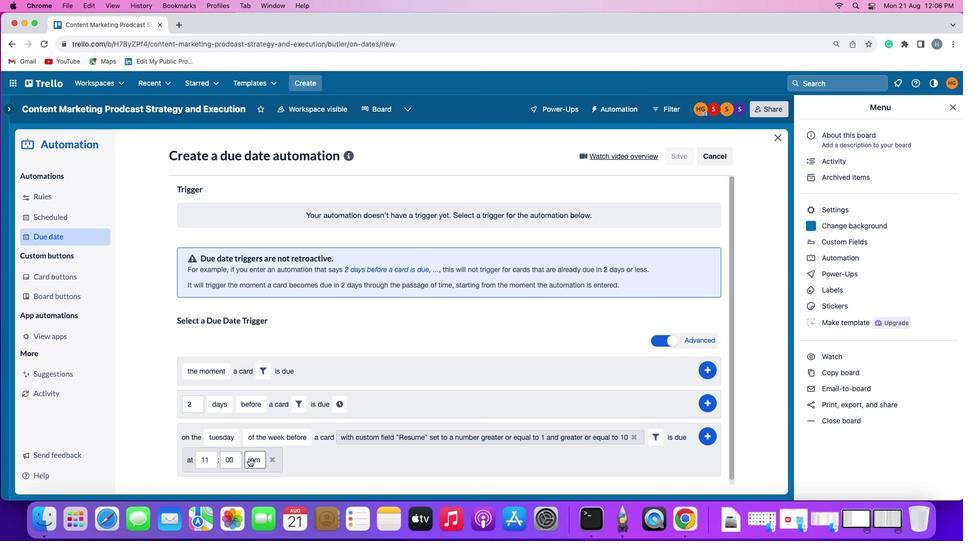 
Action: Mouse moved to (259, 420)
Screenshot: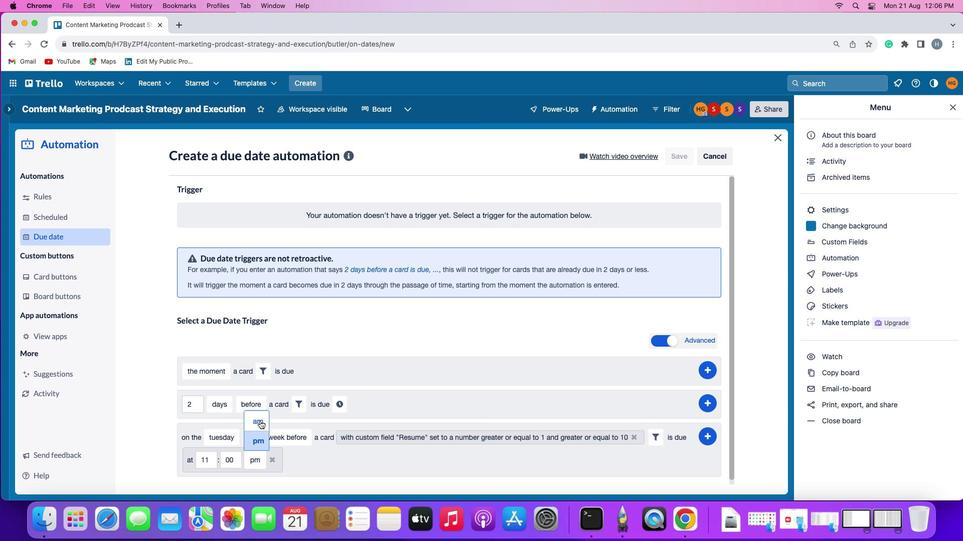 
Action: Mouse pressed left at (259, 420)
Screenshot: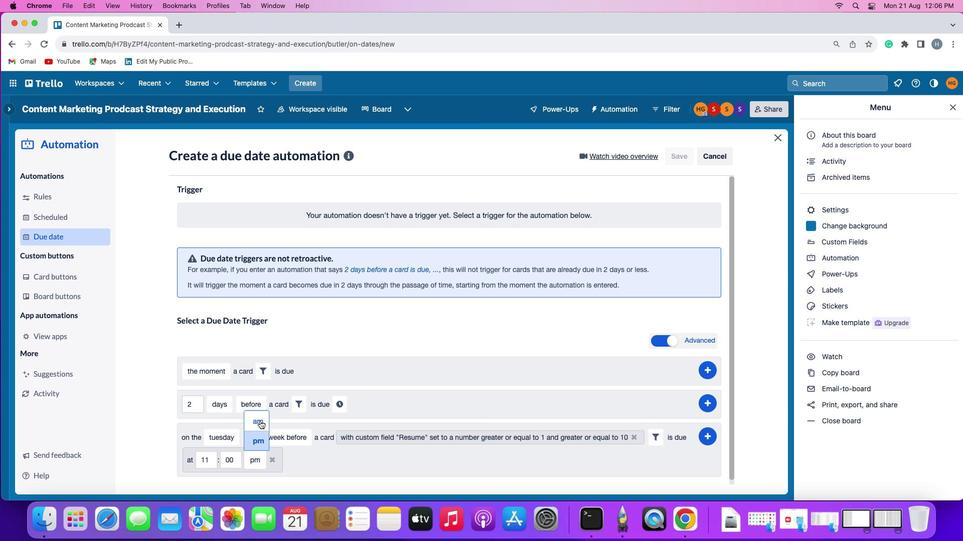 
Action: Mouse moved to (711, 433)
Screenshot: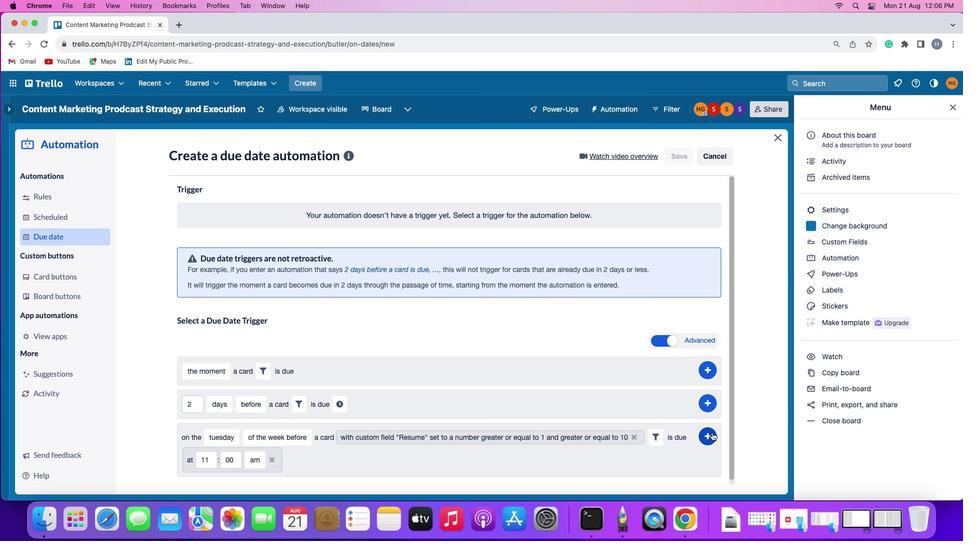 
Action: Mouse pressed left at (711, 433)
Screenshot: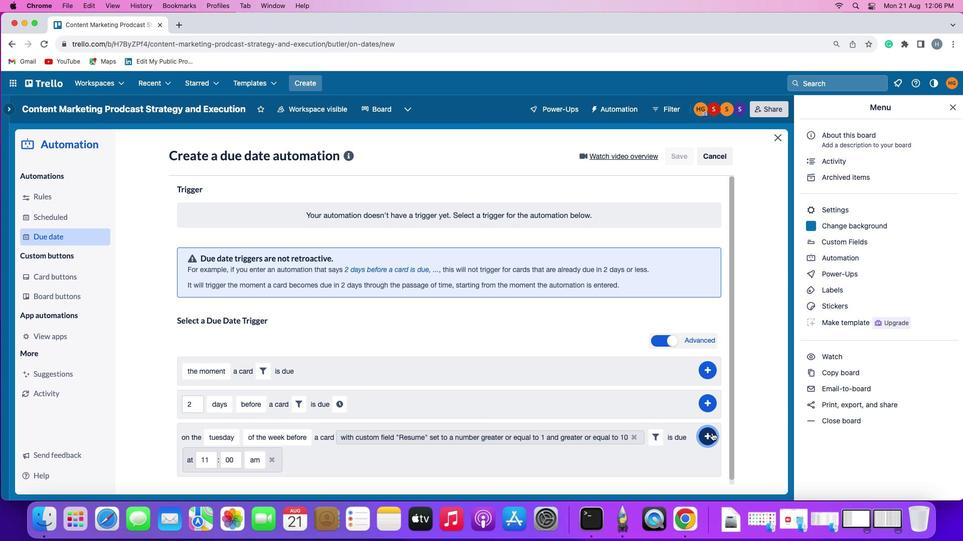 
Action: Mouse moved to (757, 346)
Screenshot: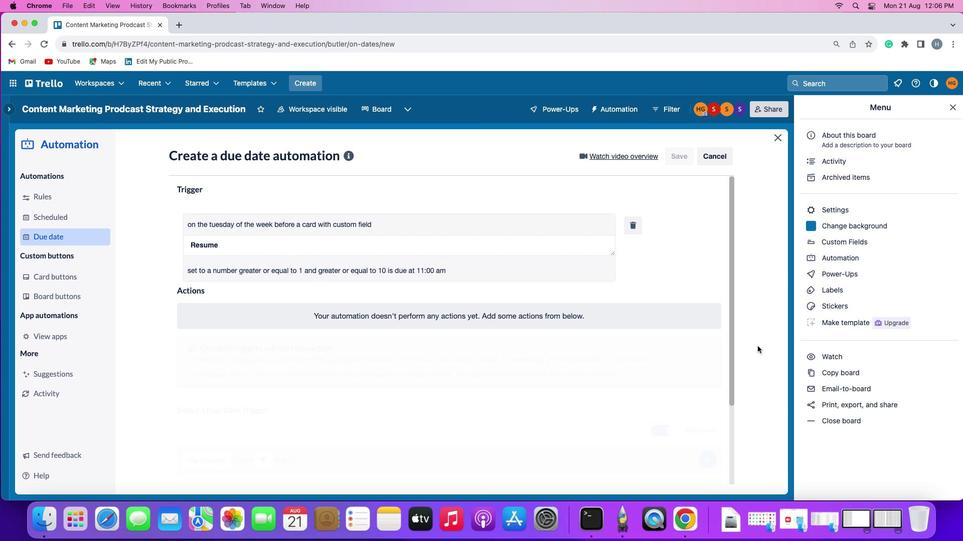 
